 Task: Plan a photography outing to a botanical garden on the 18th at 2:00 PM.
Action: Mouse moved to (612, 158)
Screenshot: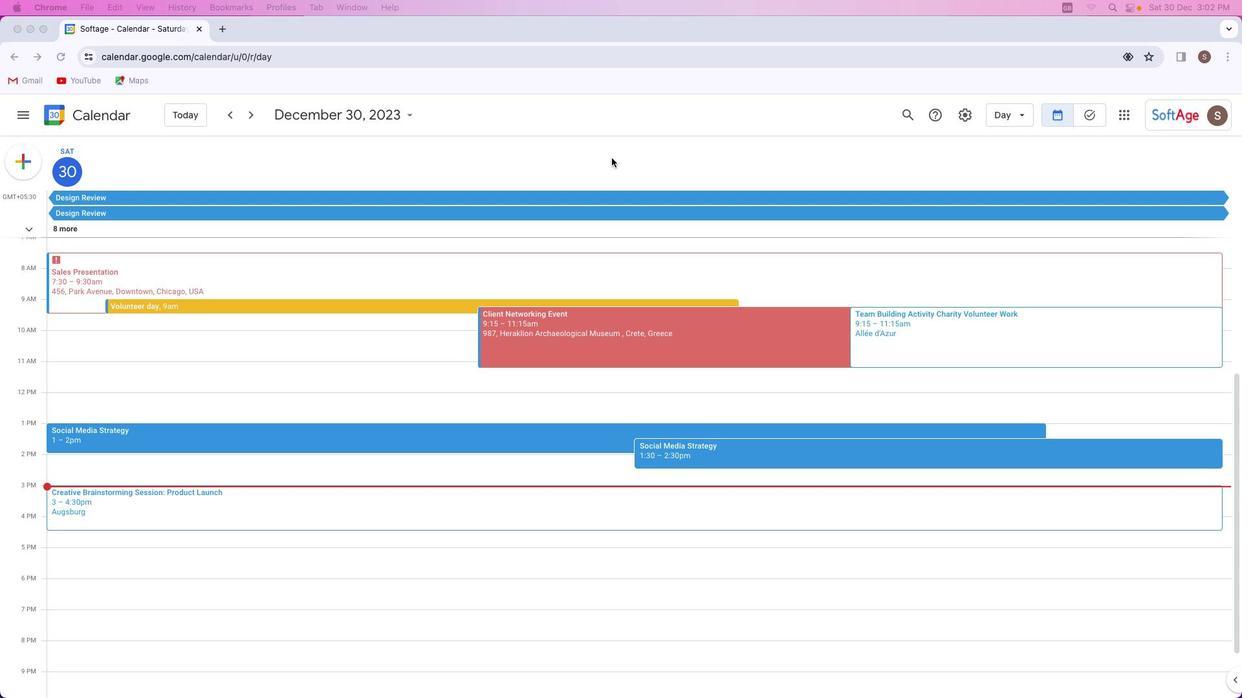 
Action: Mouse pressed left at (612, 158)
Screenshot: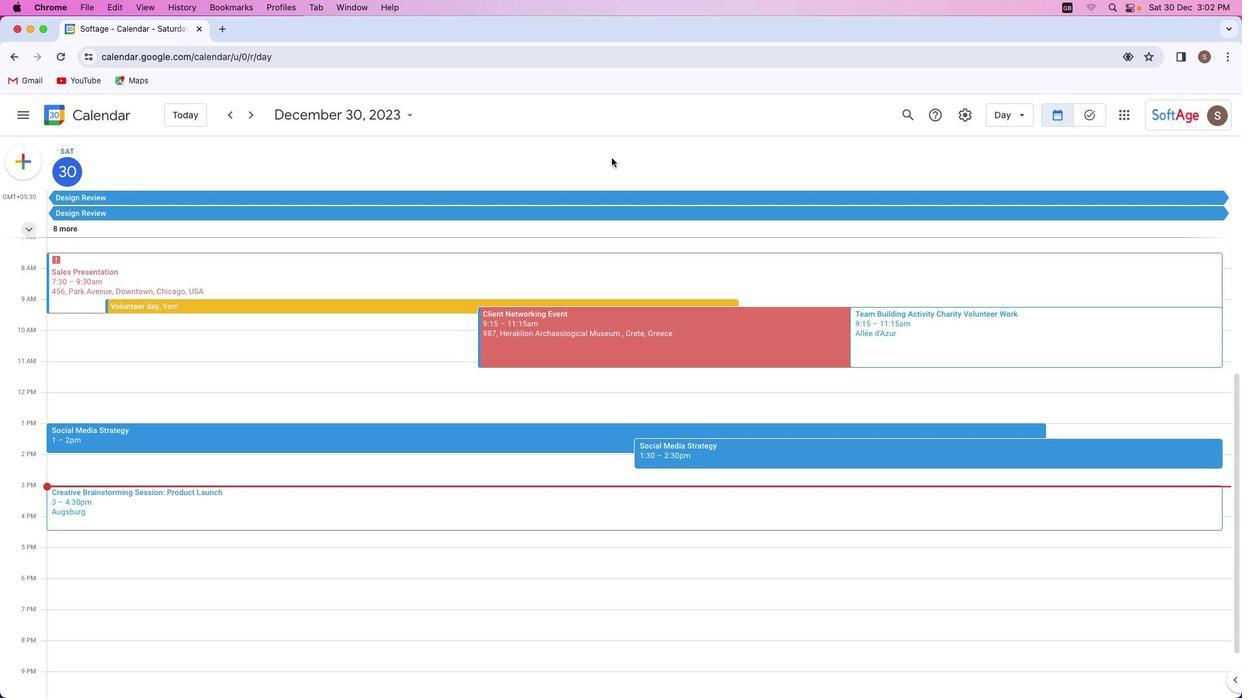 
Action: Mouse moved to (32, 166)
Screenshot: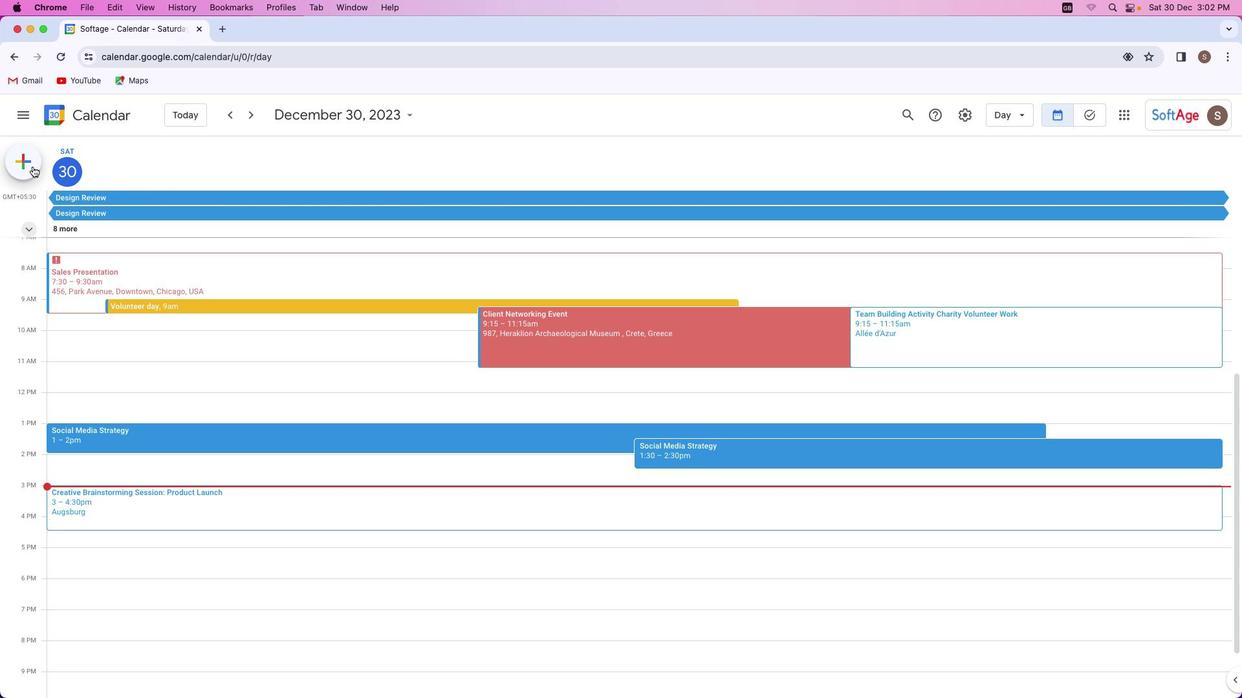 
Action: Mouse pressed left at (32, 166)
Screenshot: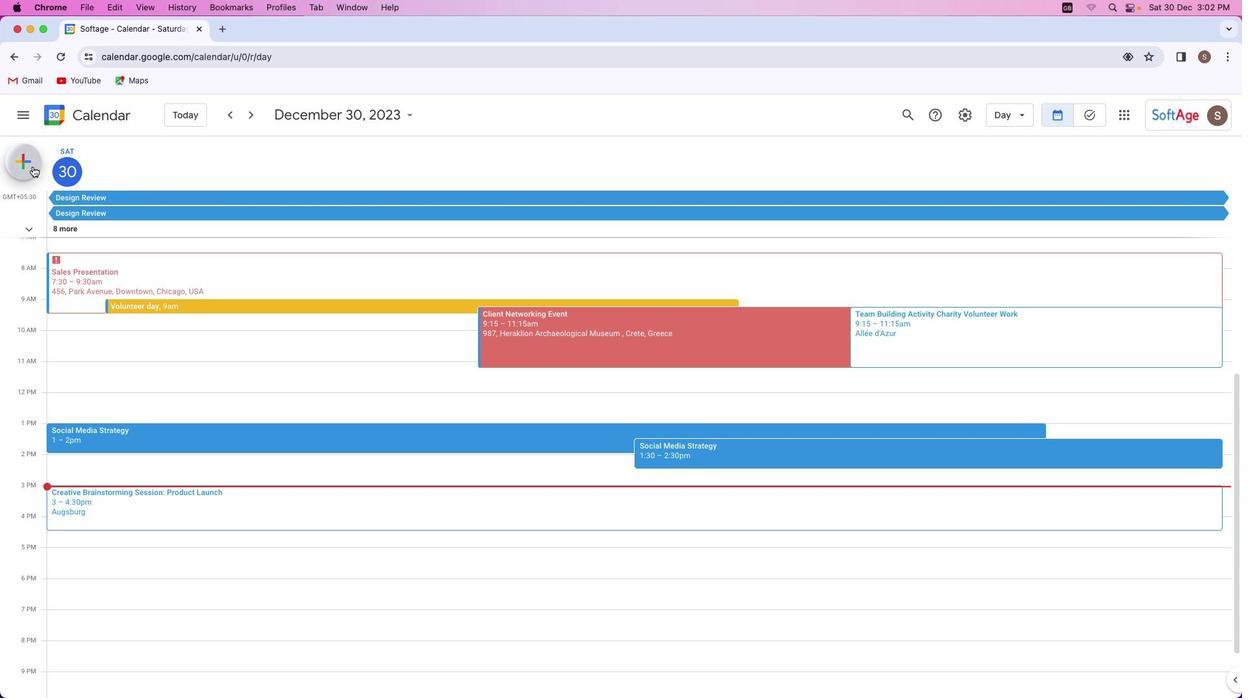 
Action: Mouse moved to (40, 200)
Screenshot: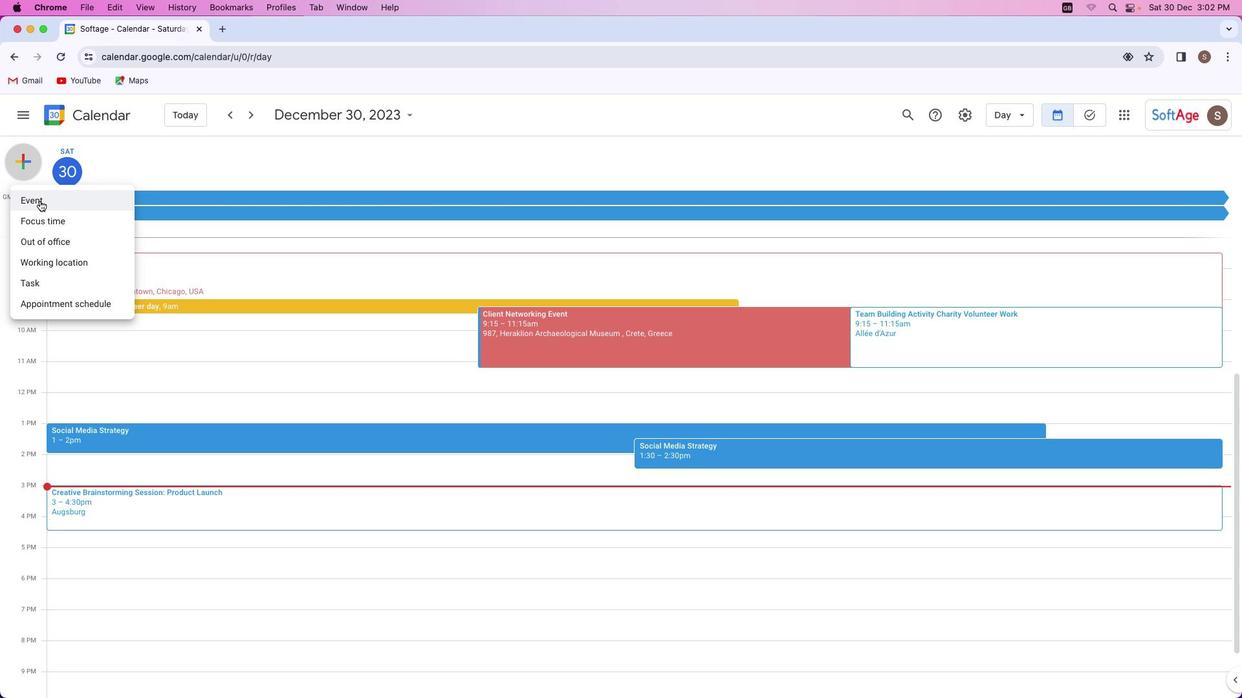 
Action: Mouse pressed left at (40, 200)
Screenshot: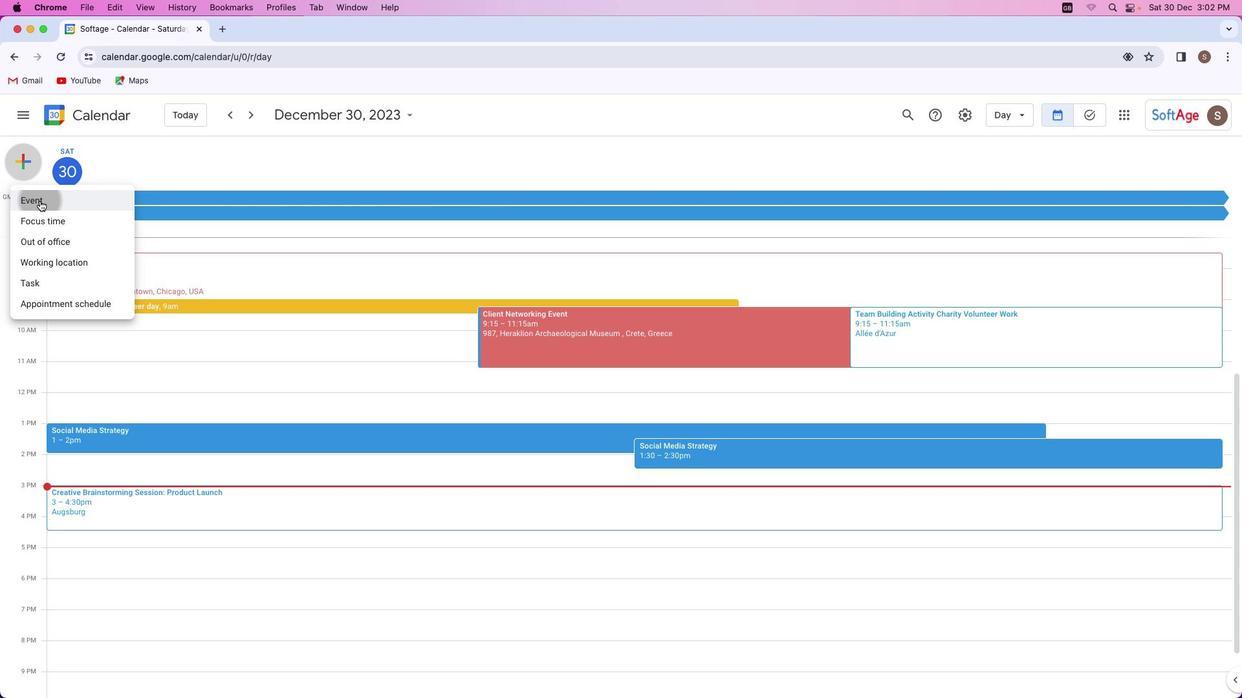 
Action: Mouse moved to (479, 274)
Screenshot: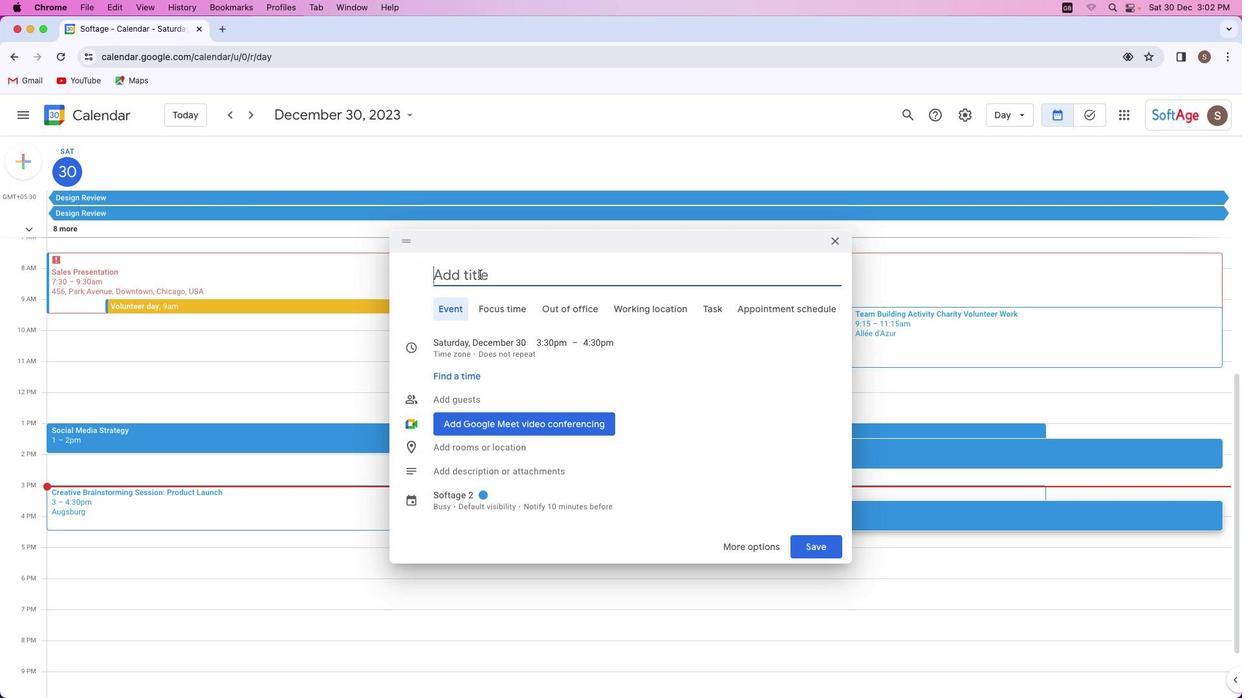 
Action: Mouse pressed left at (479, 274)
Screenshot: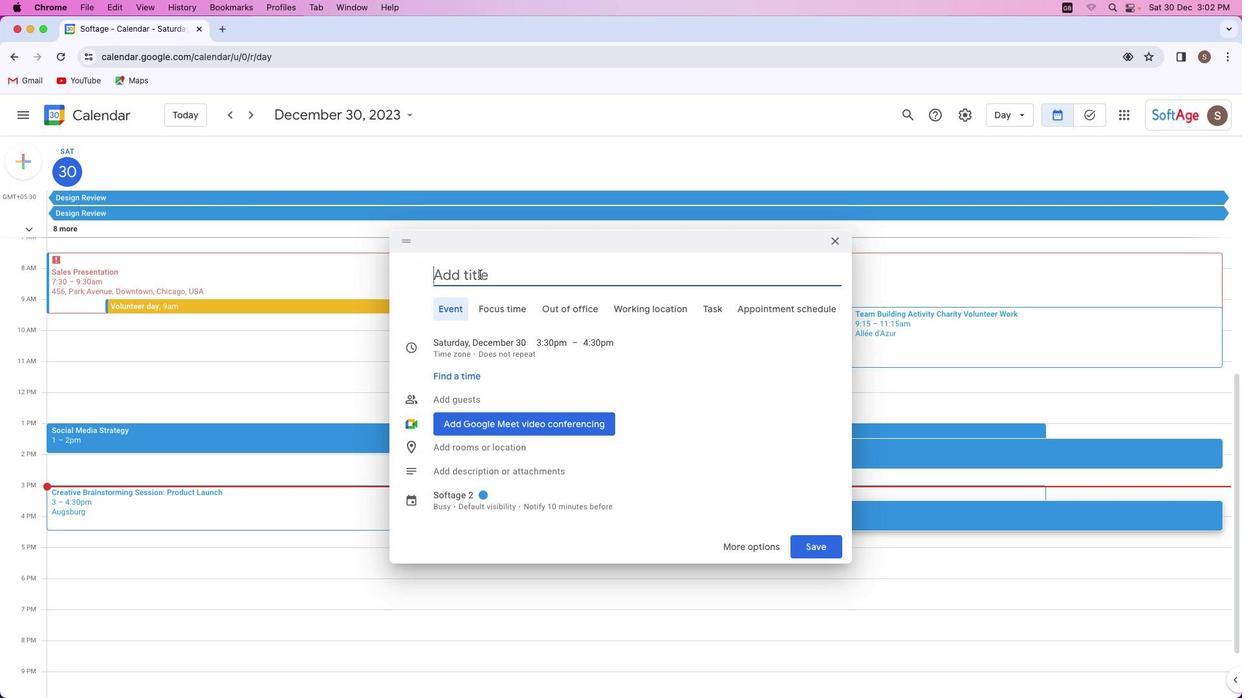 
Action: Key pressed Key.shift'P''h''o''t''o''g''r''a''p''h''y'Key.space'o''u''t''i''n''g'Key.space't''o'Key.spaceKey.shift'B''o''t''a''n''i''c''a''l'Key.space'g''a''r''d''e''n'
Screenshot: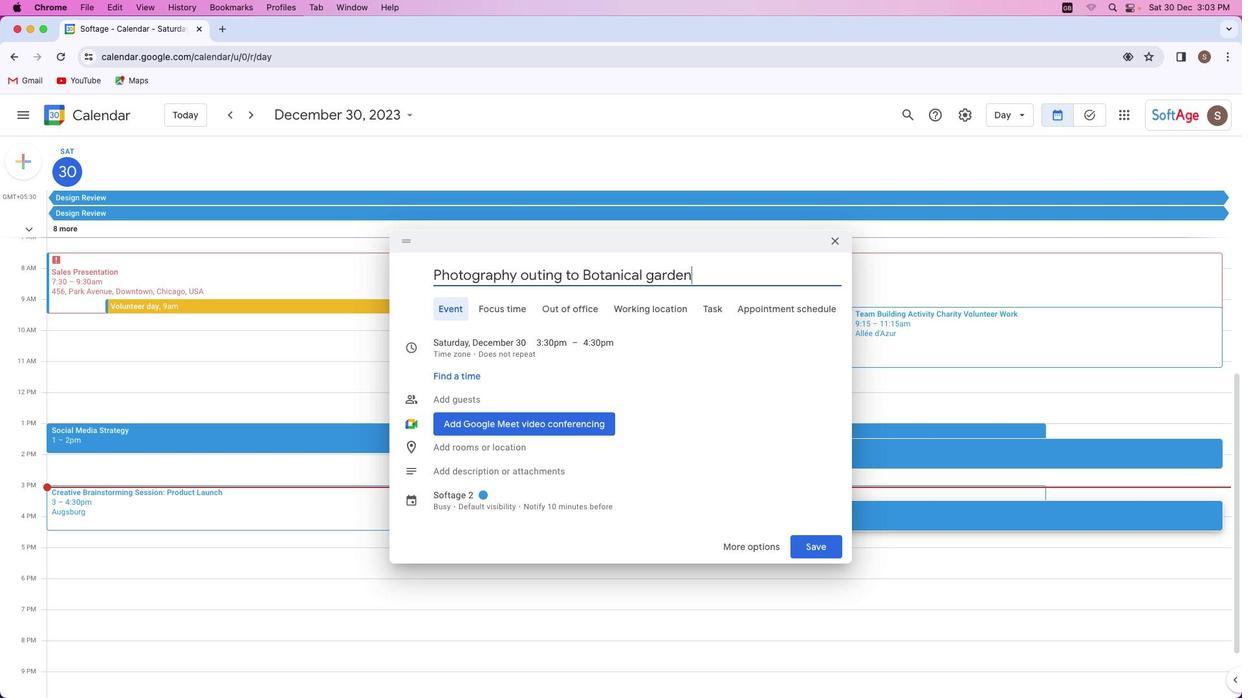
Action: Mouse moved to (482, 339)
Screenshot: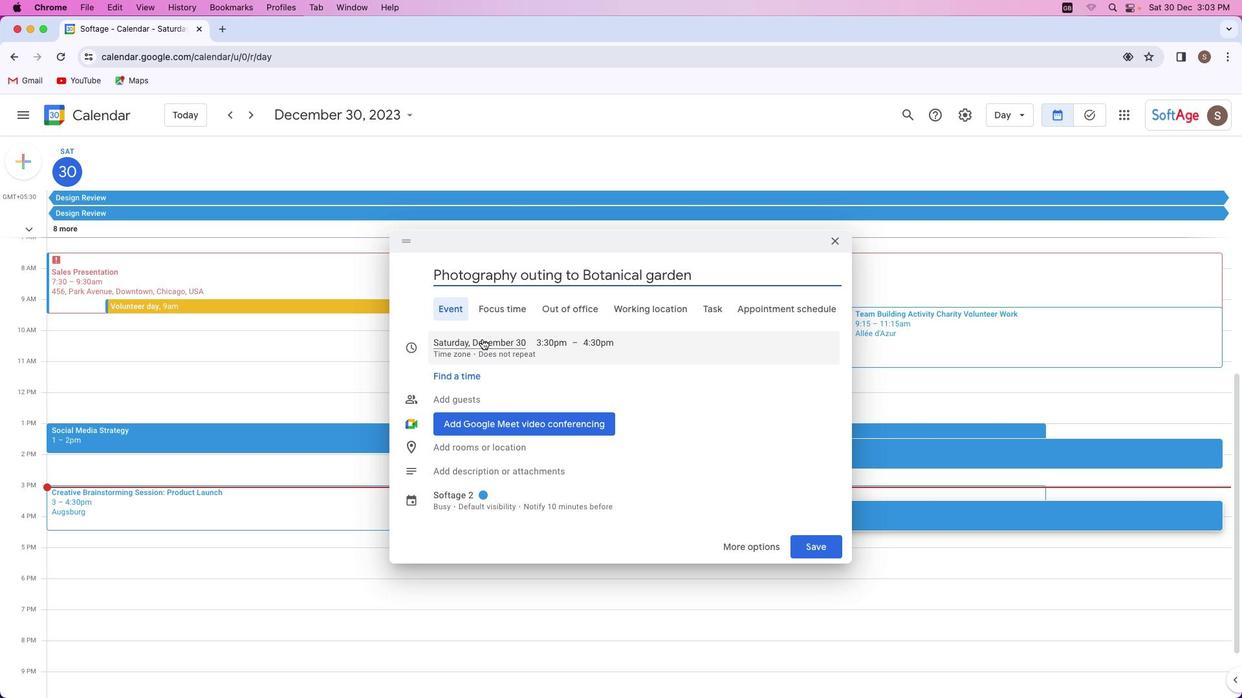 
Action: Mouse pressed left at (482, 339)
Screenshot: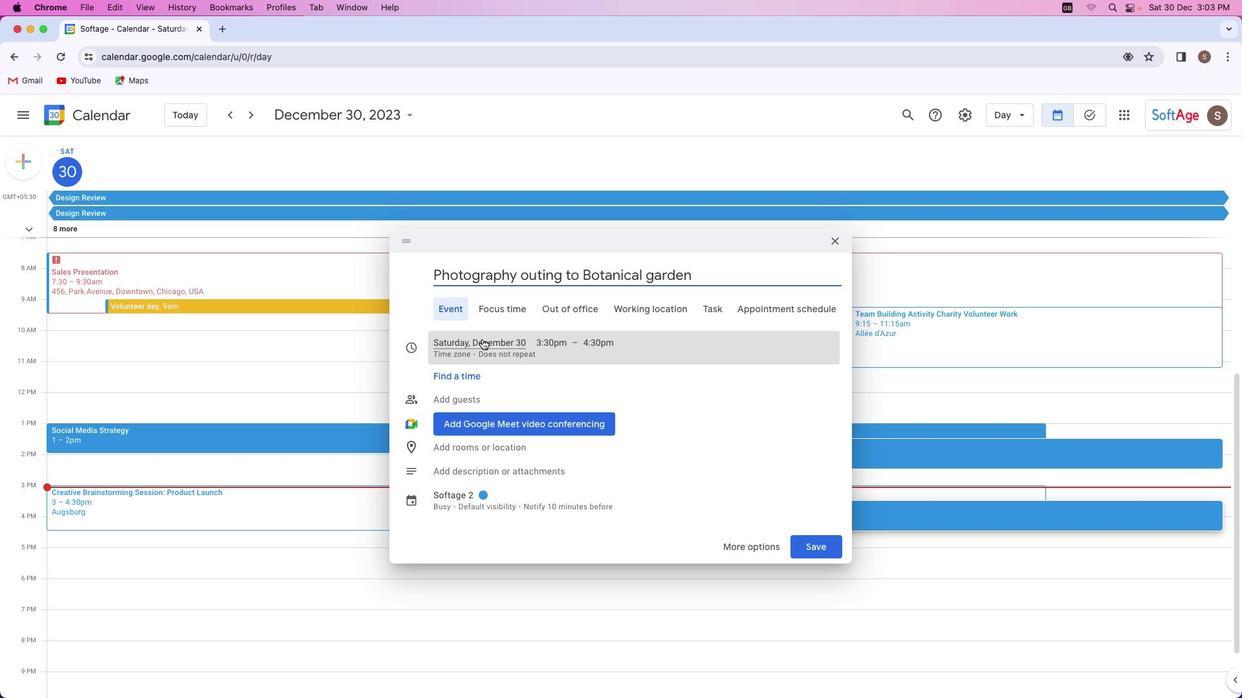 
Action: Mouse moved to (594, 366)
Screenshot: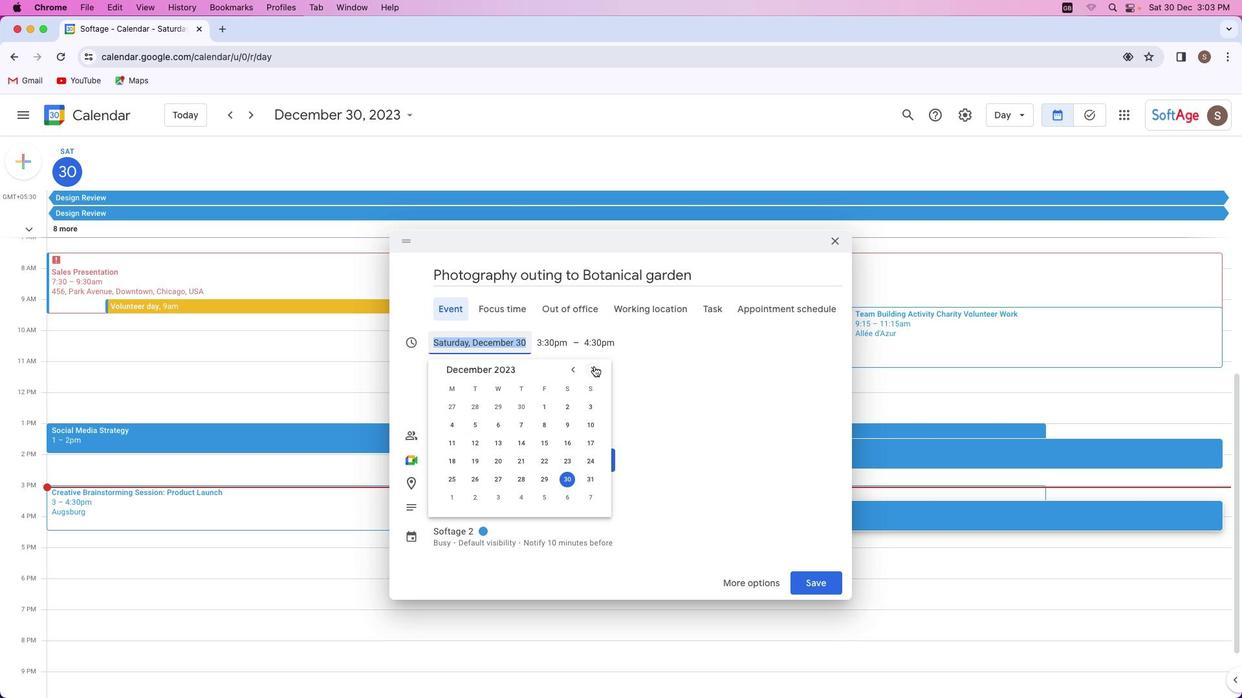 
Action: Mouse pressed left at (594, 366)
Screenshot: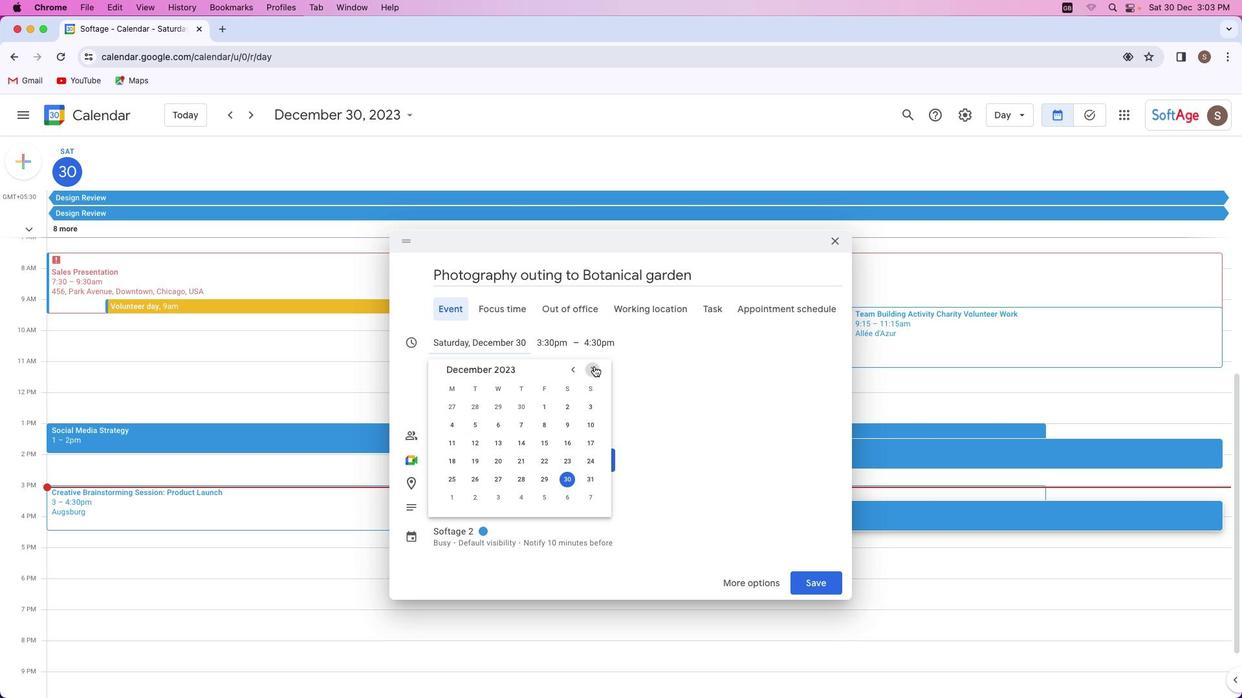 
Action: Mouse moved to (524, 443)
Screenshot: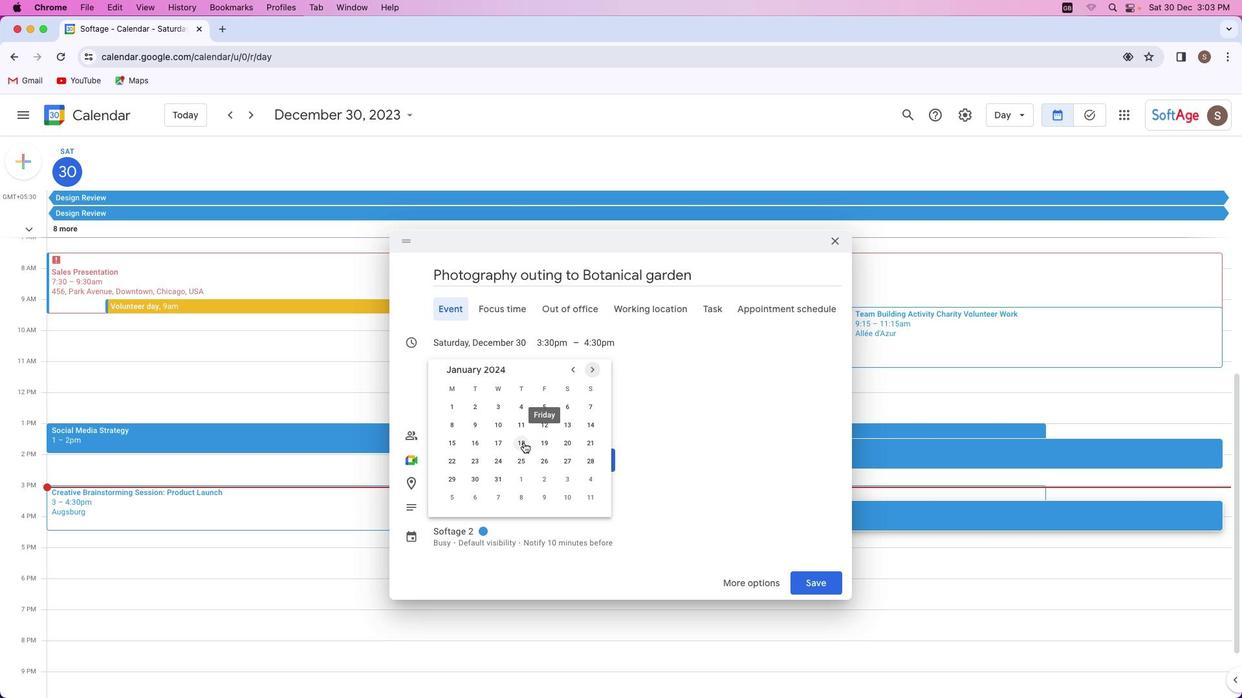 
Action: Mouse pressed left at (524, 443)
Screenshot: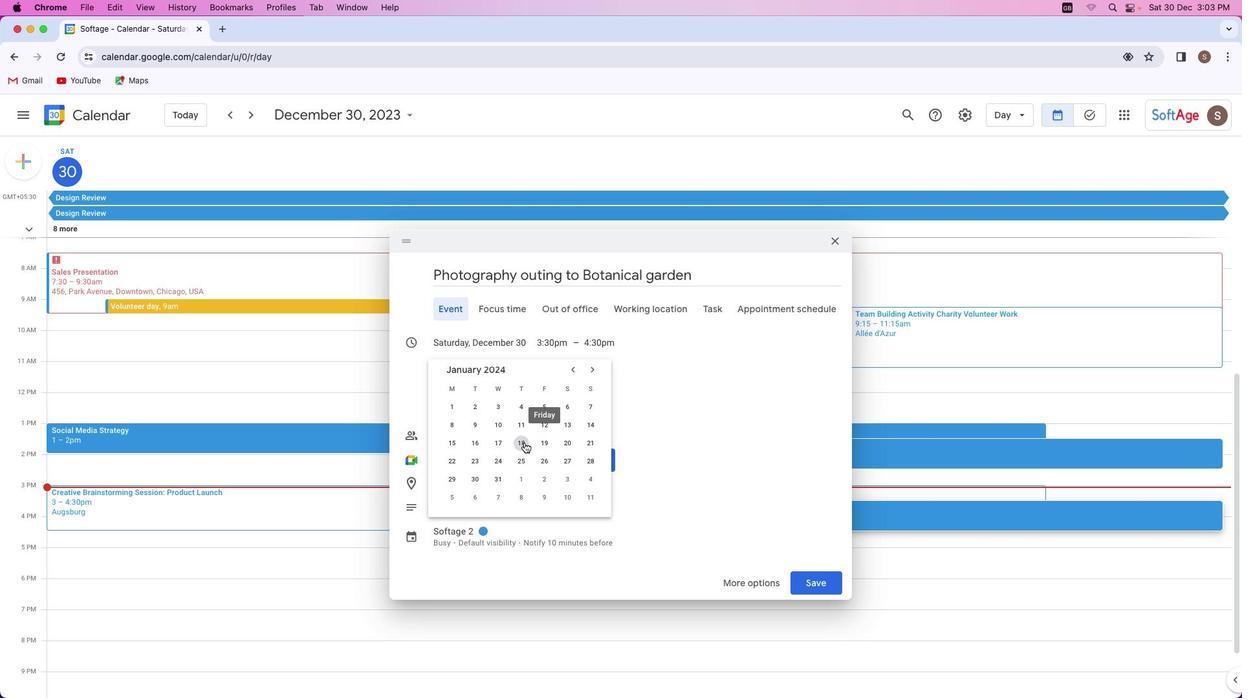 
Action: Mouse moved to (561, 342)
Screenshot: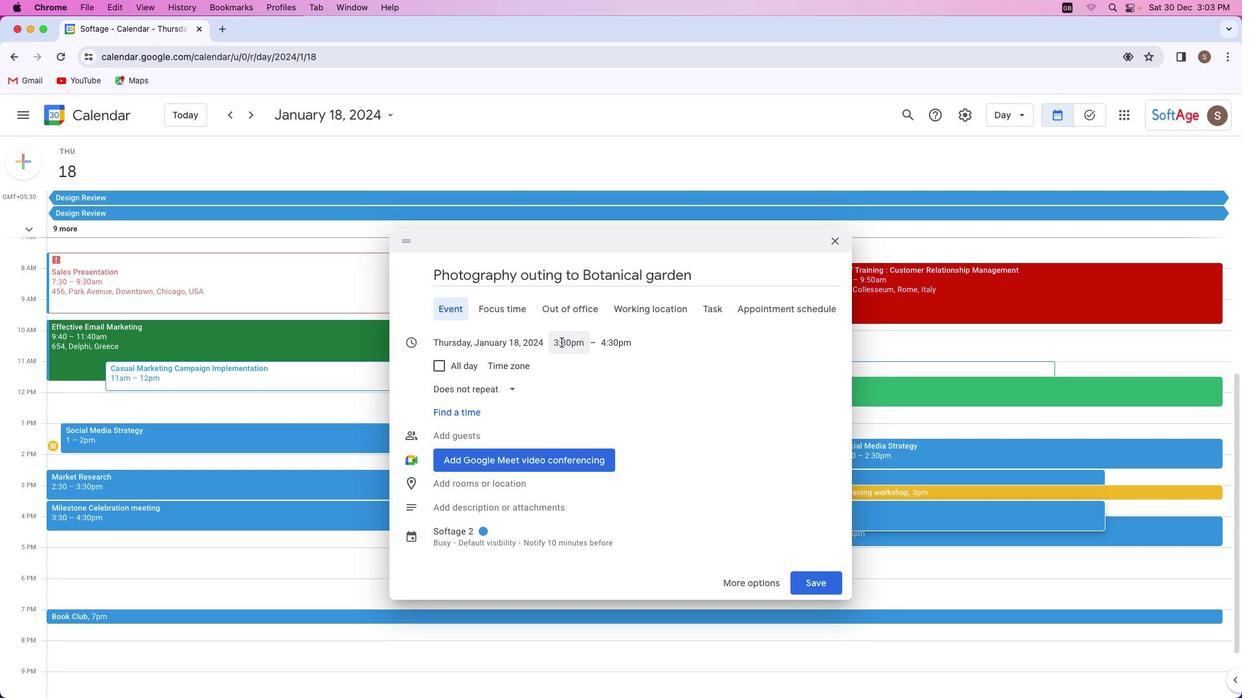 
Action: Mouse pressed left at (561, 342)
Screenshot: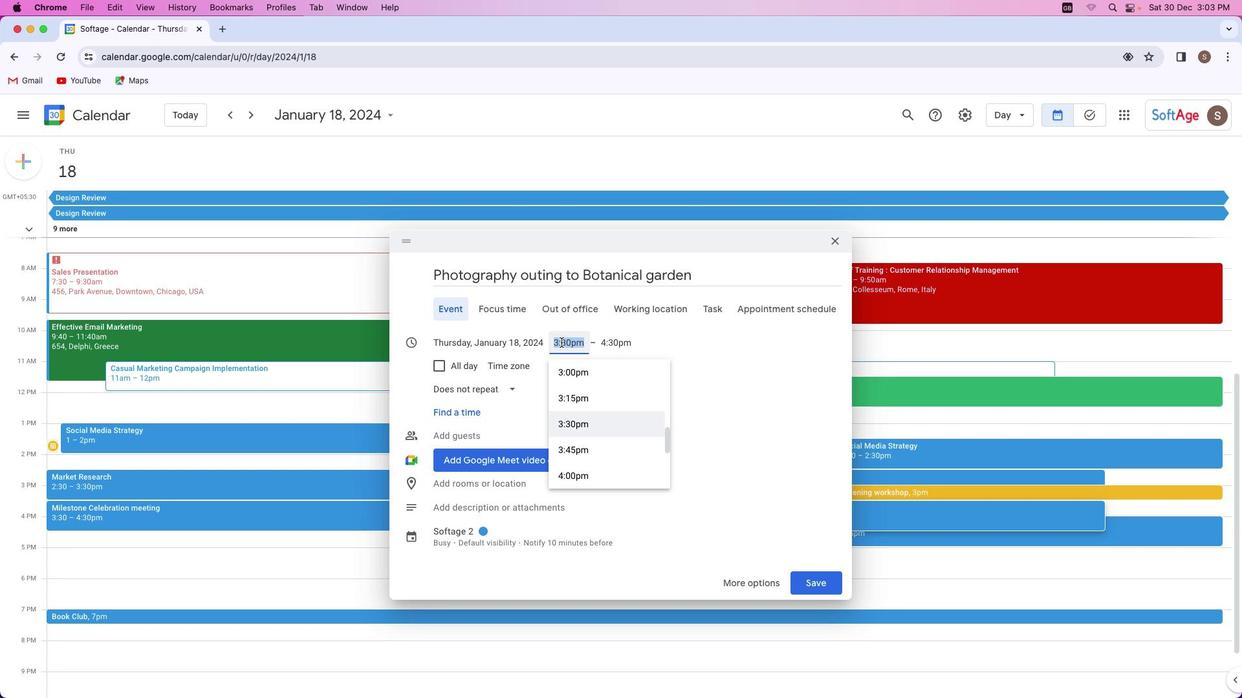 
Action: Mouse moved to (584, 402)
Screenshot: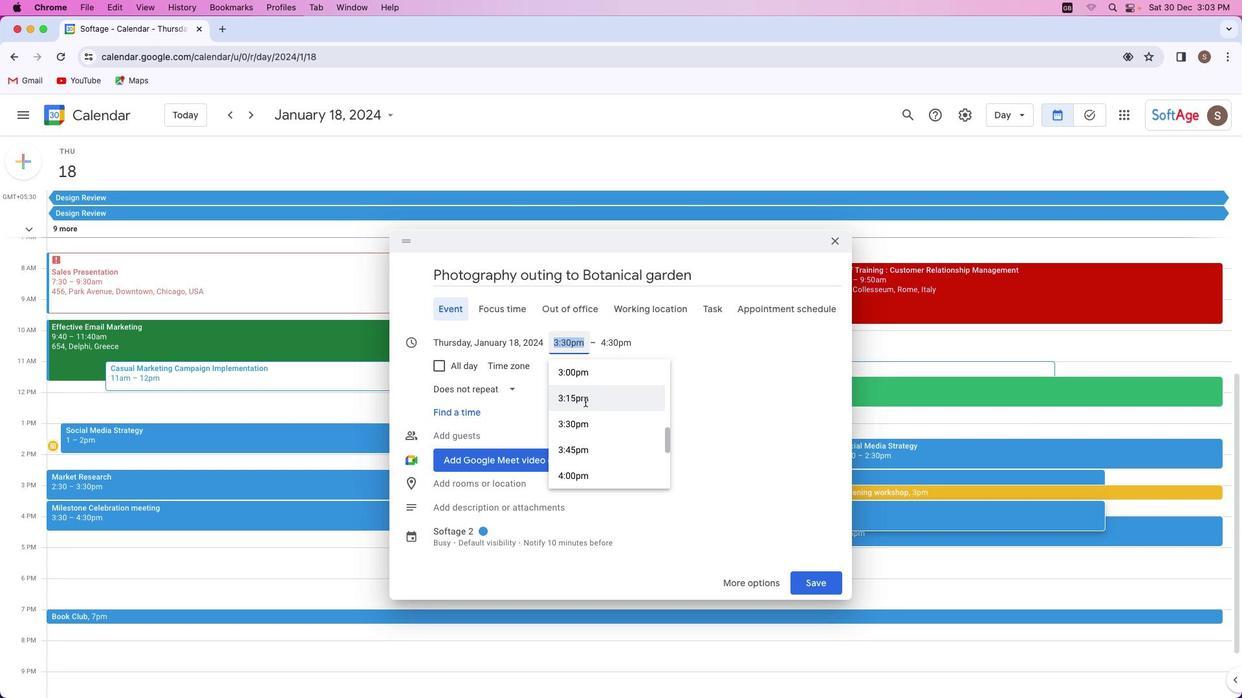 
Action: Mouse scrolled (584, 402) with delta (0, 0)
Screenshot: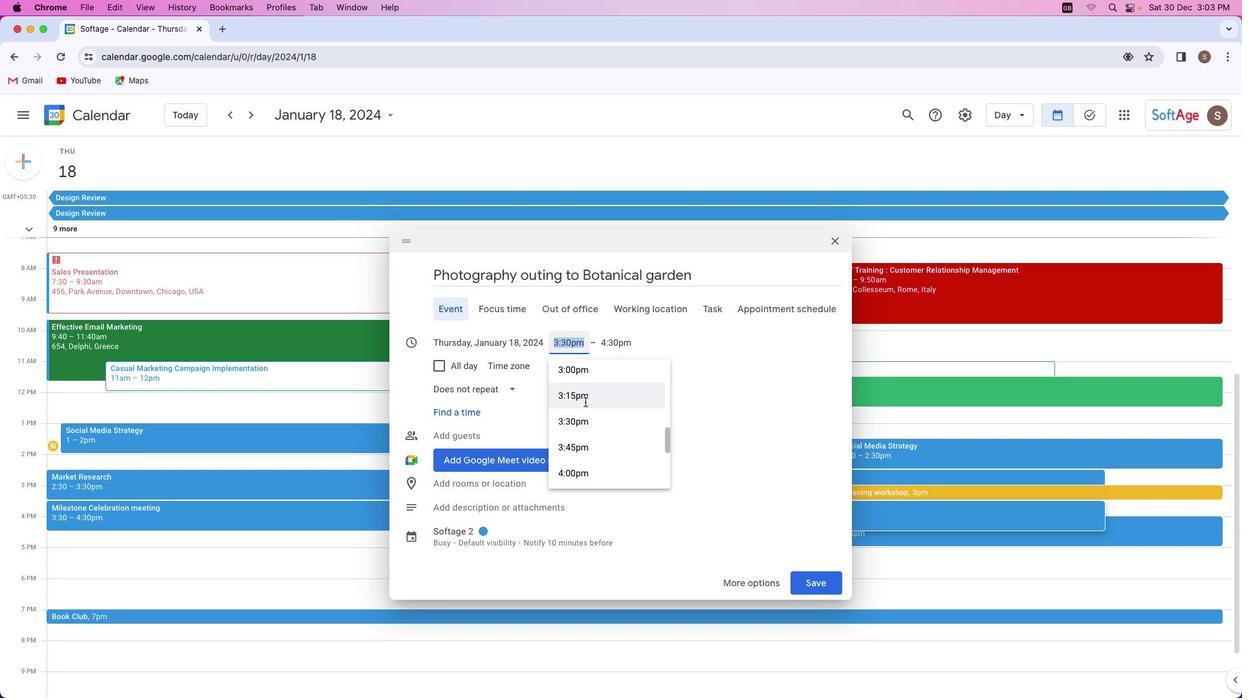 
Action: Mouse scrolled (584, 402) with delta (0, 0)
Screenshot: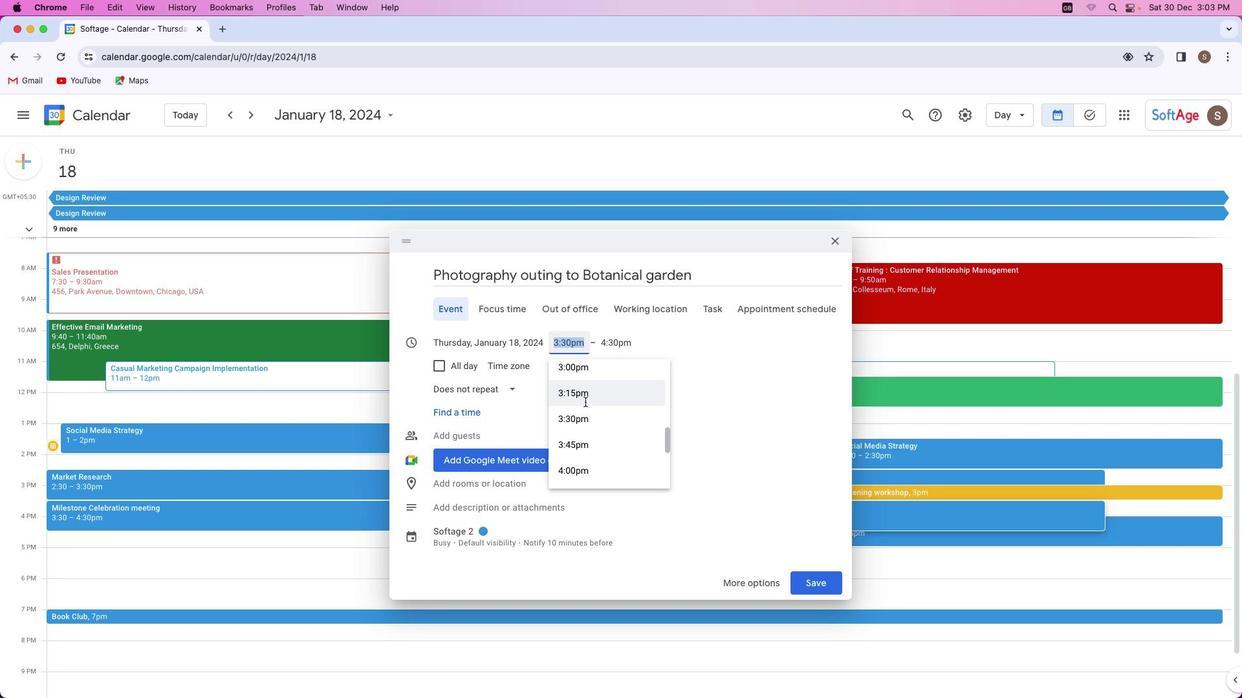 
Action: Mouse scrolled (584, 402) with delta (0, 0)
Screenshot: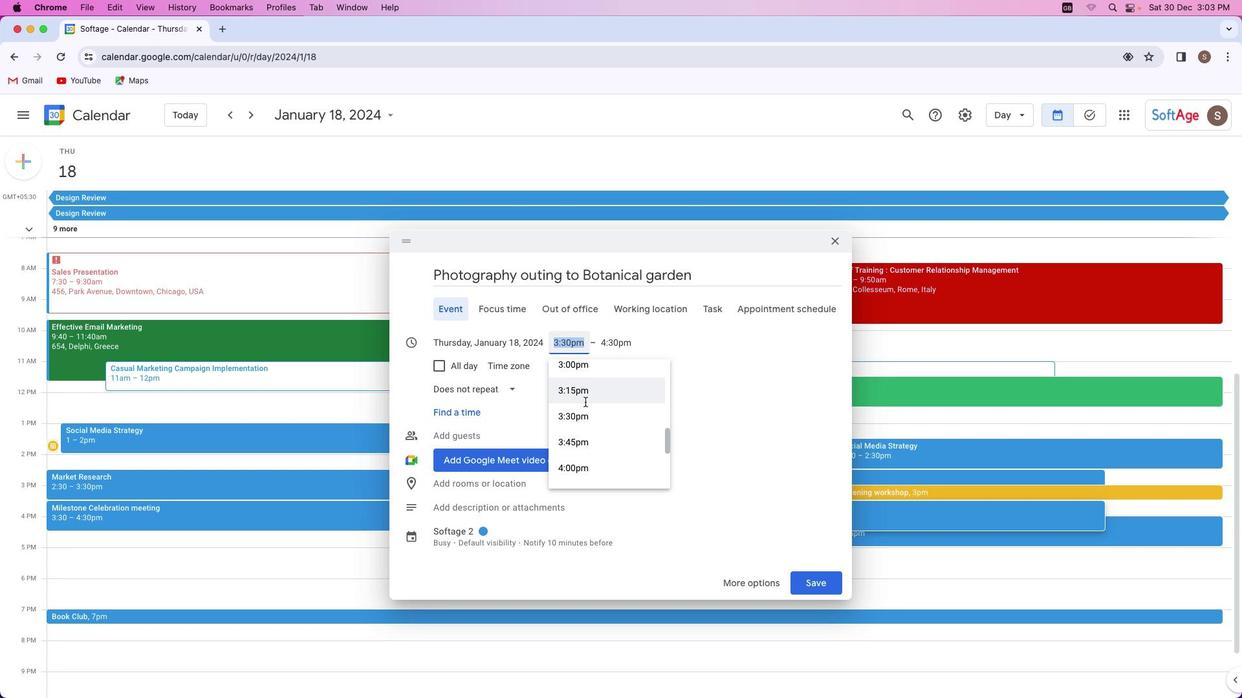 
Action: Mouse moved to (584, 401)
Screenshot: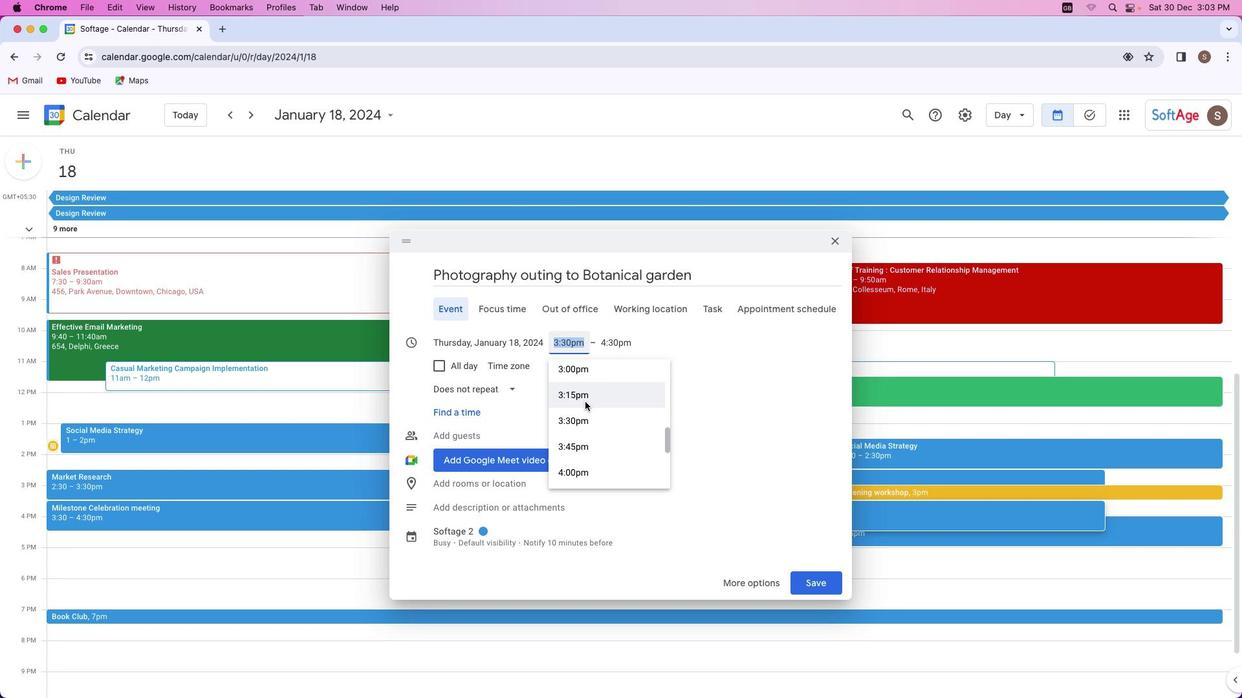 
Action: Mouse scrolled (584, 401) with delta (0, 0)
Screenshot: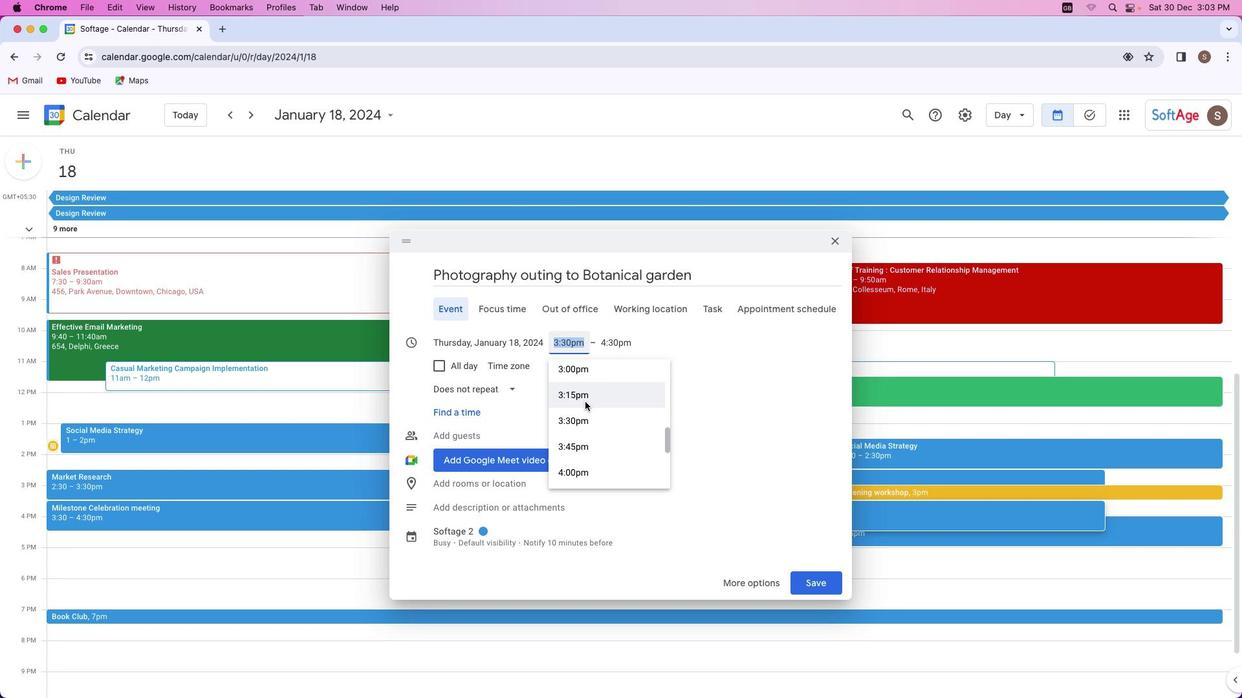 
Action: Mouse scrolled (584, 401) with delta (0, 0)
Screenshot: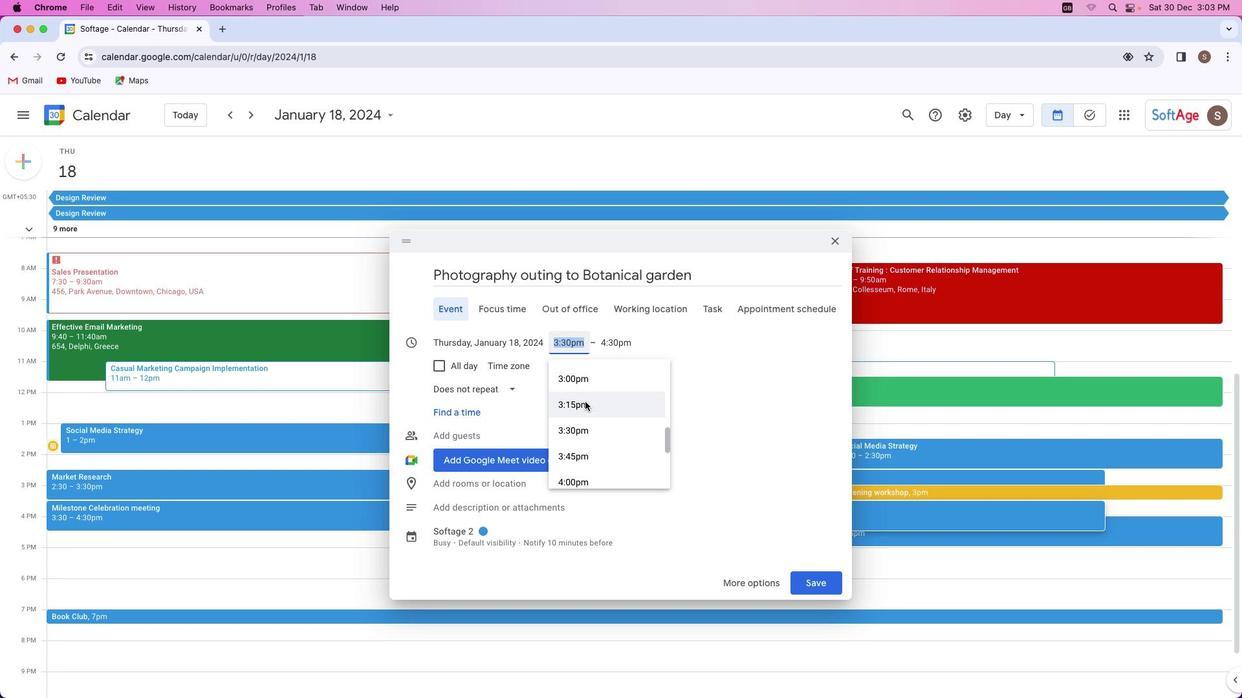 
Action: Mouse scrolled (584, 401) with delta (0, 0)
Screenshot: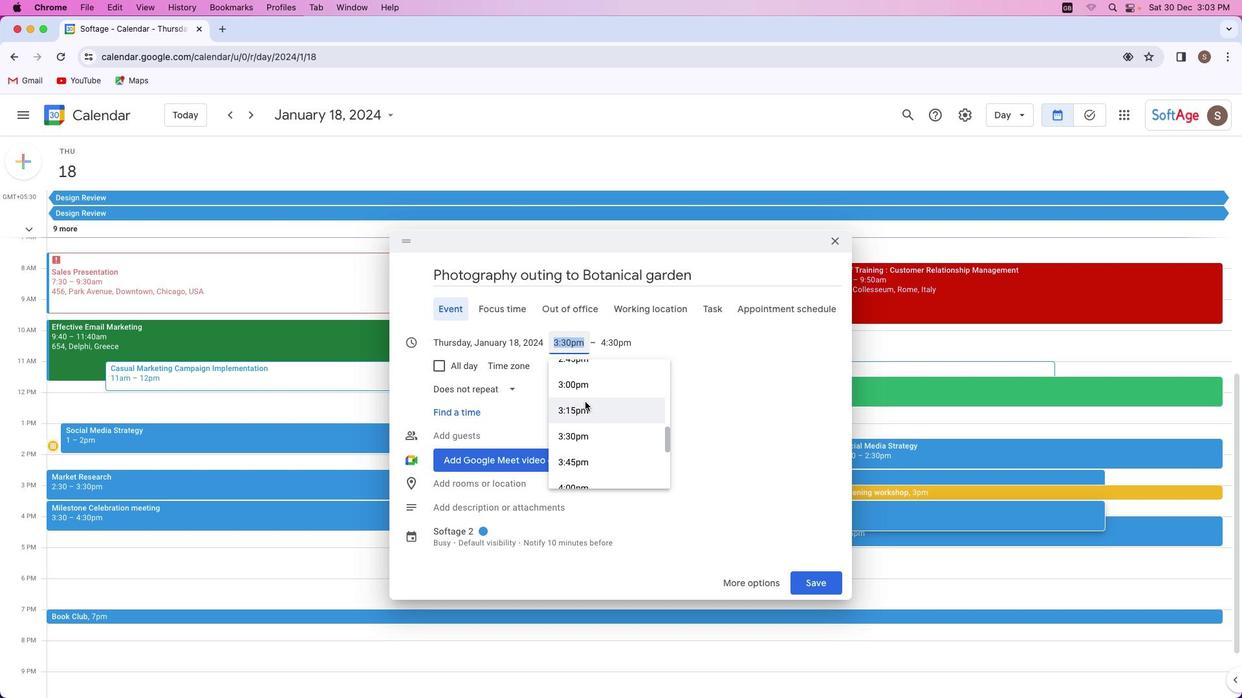 
Action: Mouse scrolled (584, 401) with delta (0, 0)
Screenshot: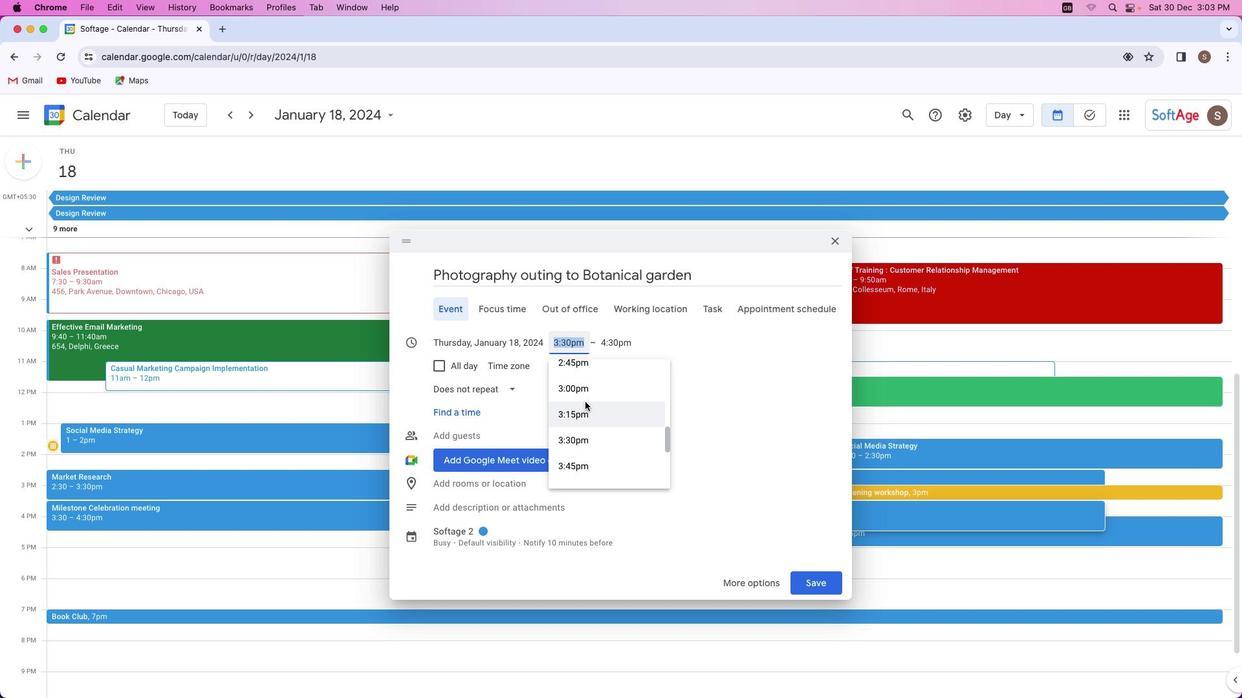 
Action: Mouse scrolled (584, 401) with delta (0, 0)
Screenshot: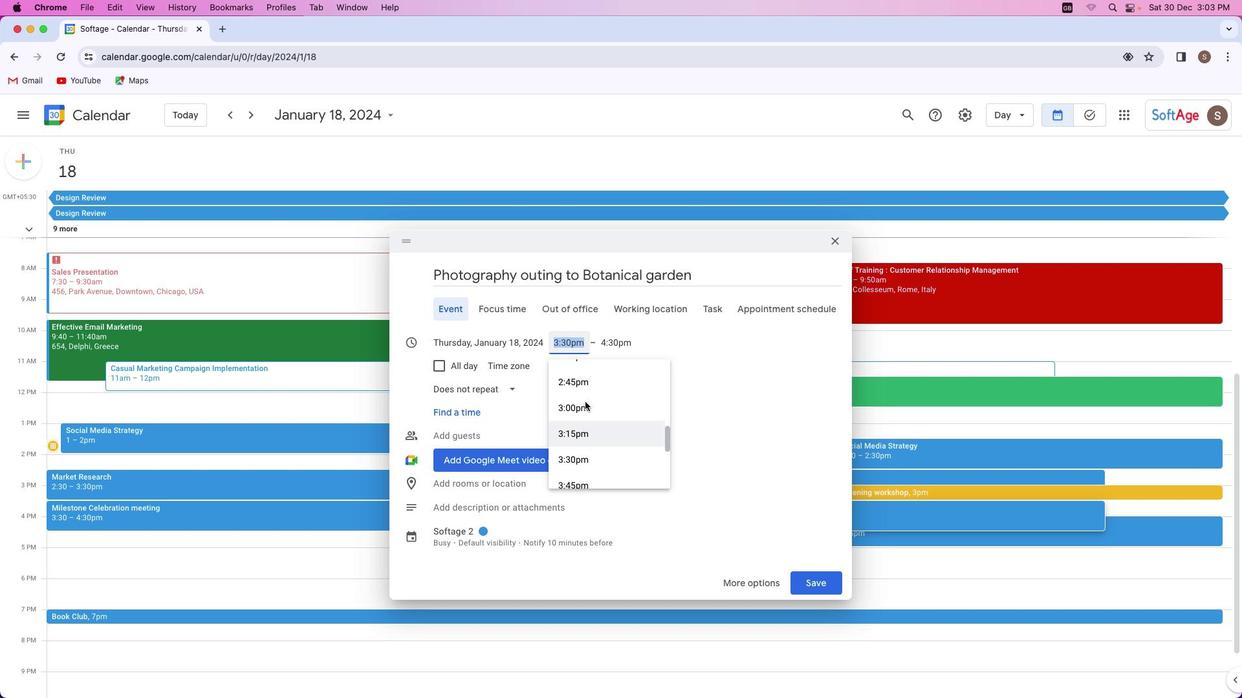 
Action: Mouse scrolled (584, 401) with delta (0, 0)
Screenshot: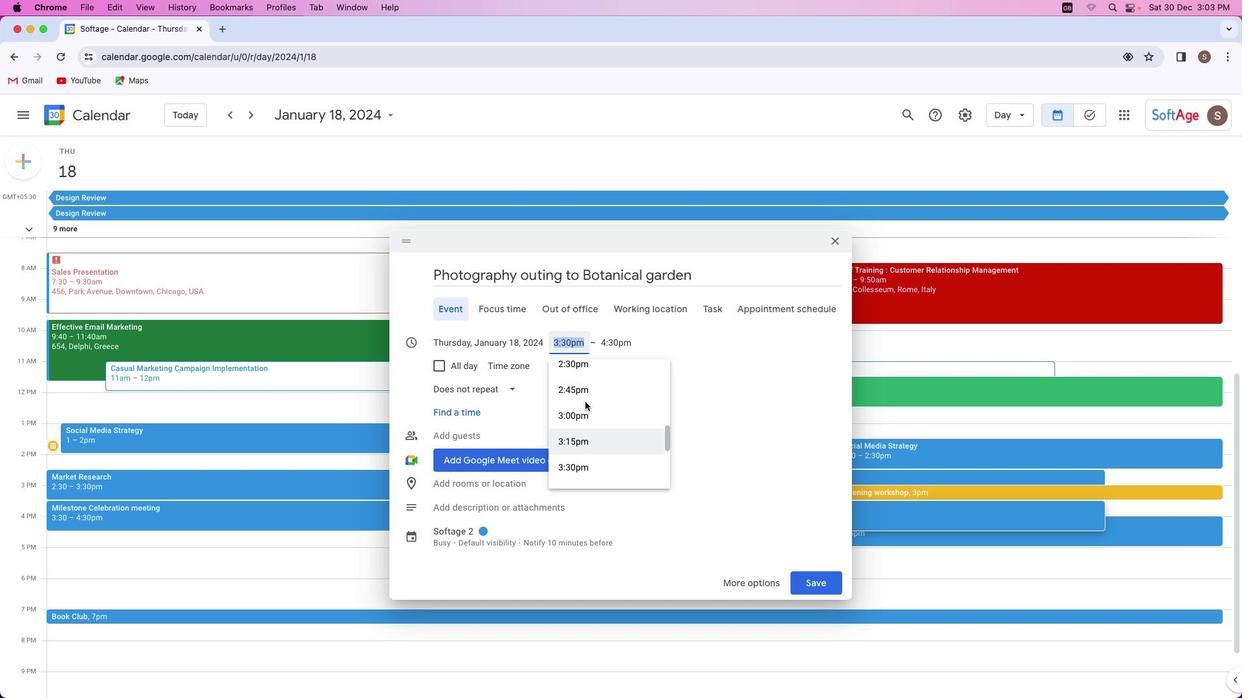 
Action: Mouse scrolled (584, 401) with delta (0, 0)
Screenshot: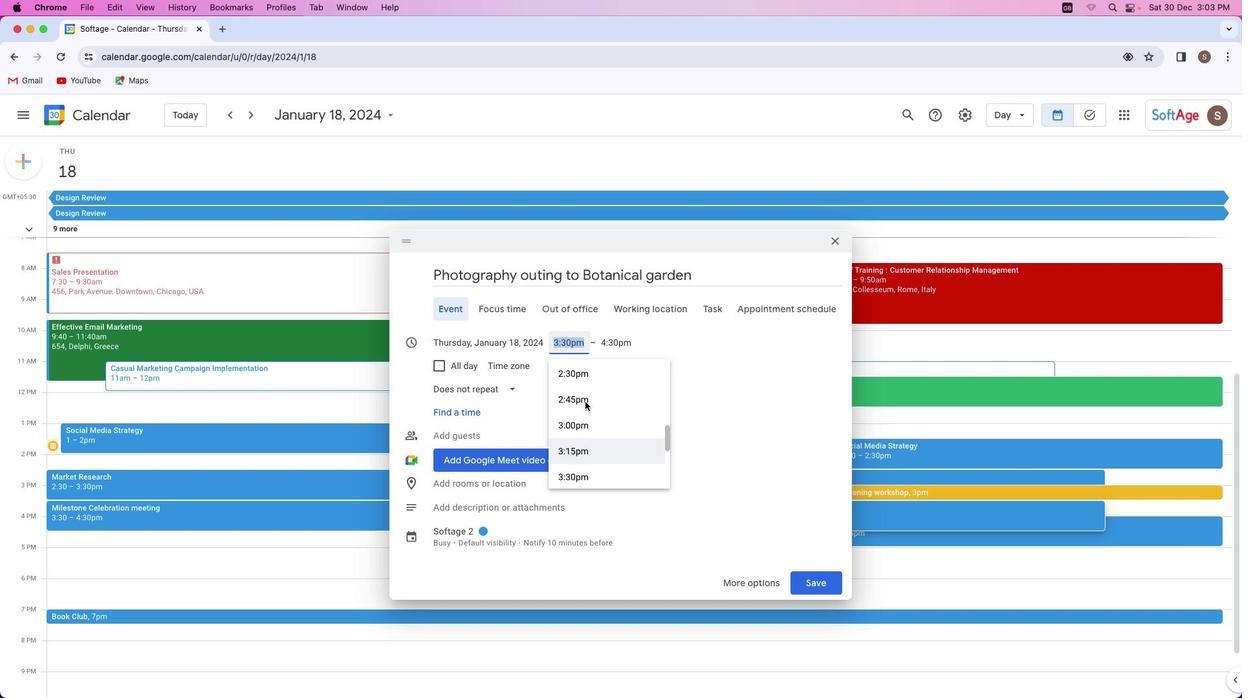 
Action: Mouse scrolled (584, 401) with delta (0, 0)
Screenshot: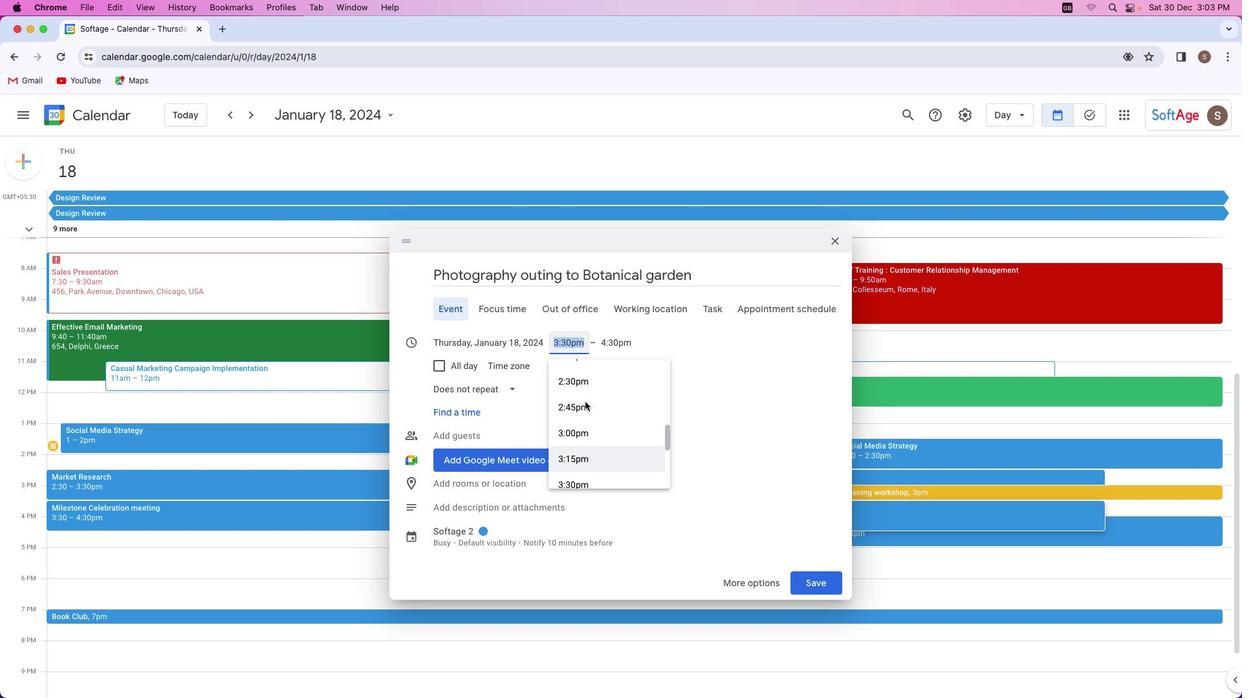 
Action: Mouse scrolled (584, 401) with delta (0, 0)
Screenshot: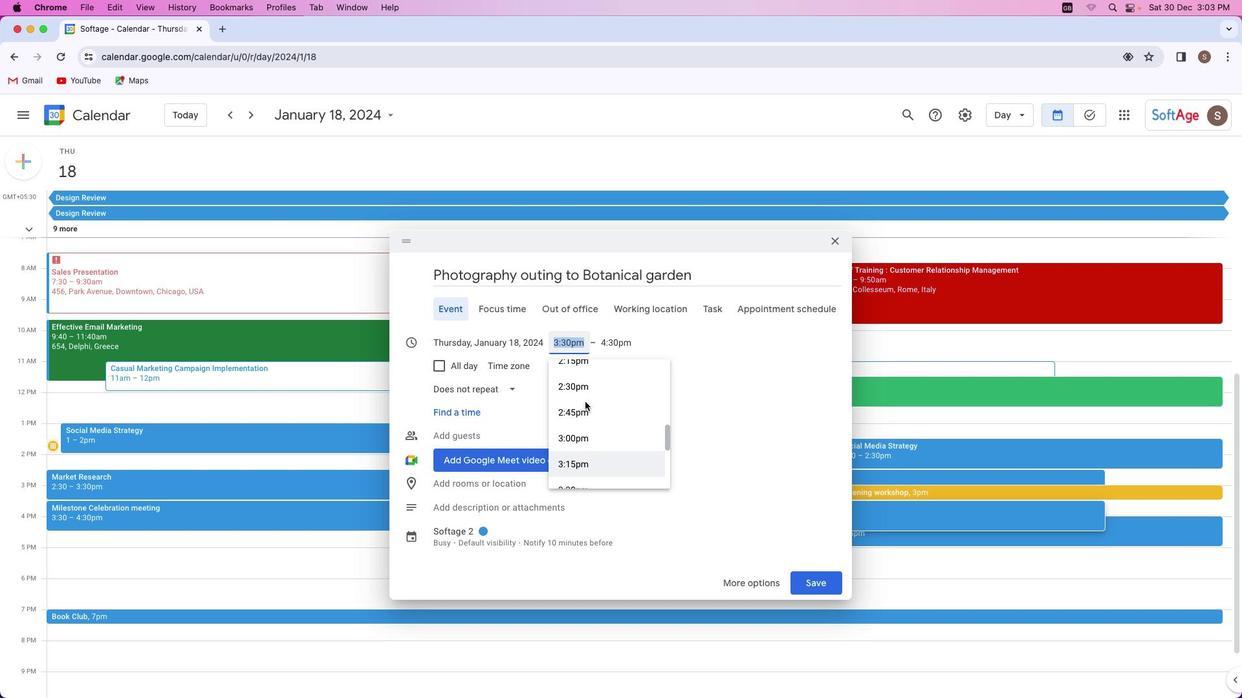 
Action: Mouse scrolled (584, 401) with delta (0, 0)
Screenshot: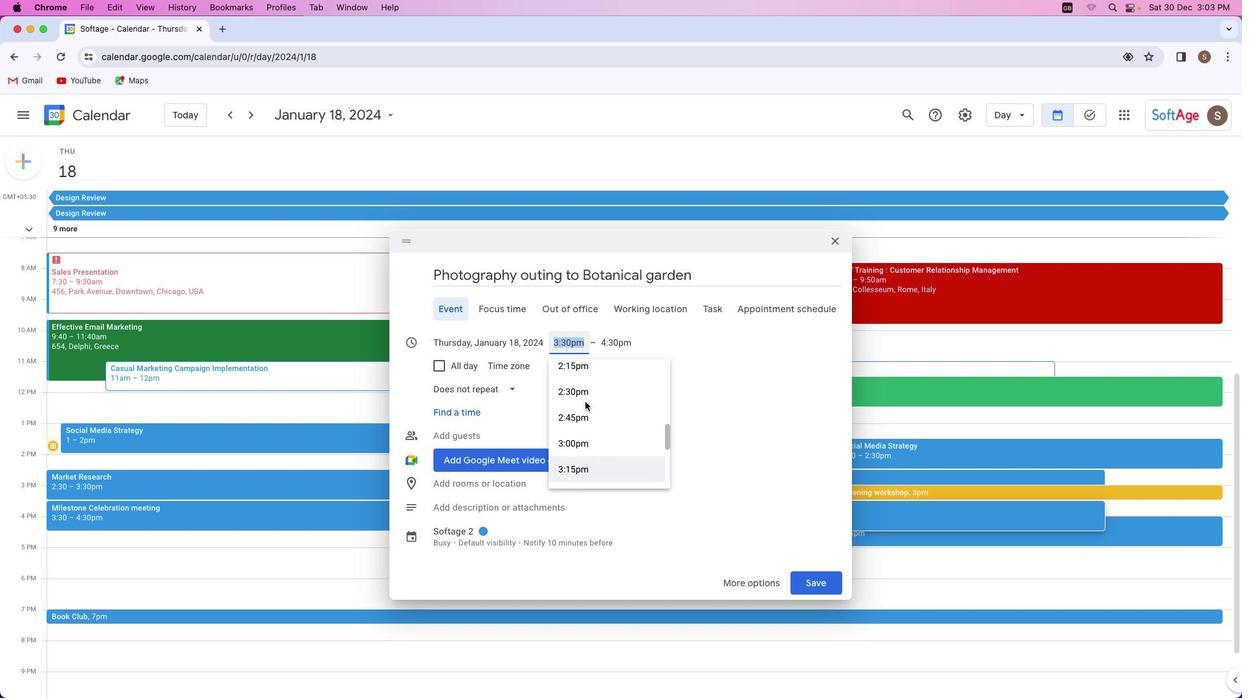 
Action: Mouse scrolled (584, 401) with delta (0, 0)
Screenshot: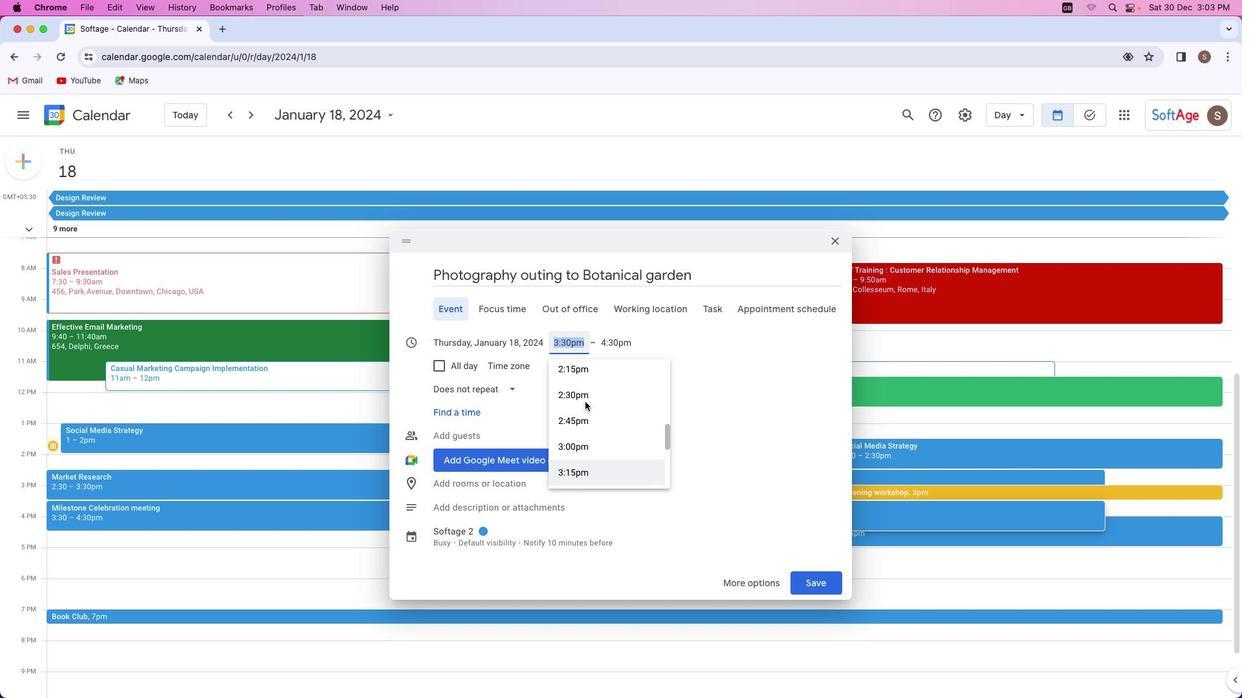 
Action: Mouse scrolled (584, 401) with delta (0, 0)
Screenshot: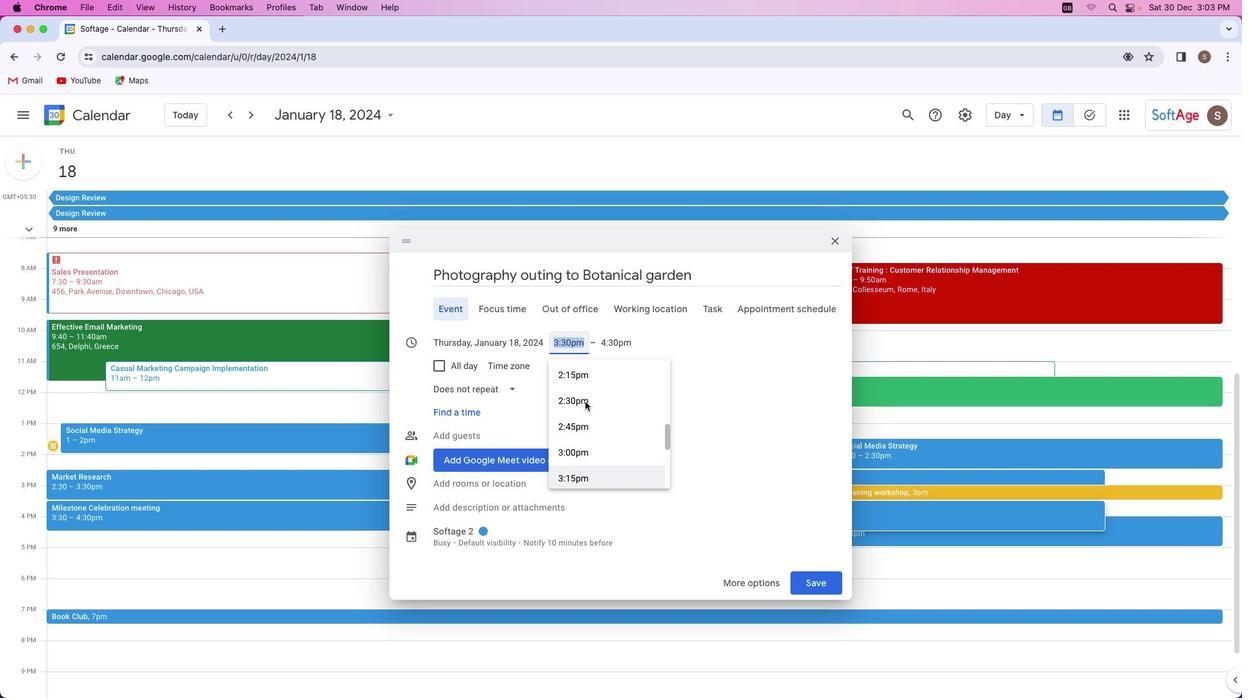 
Action: Mouse scrolled (584, 401) with delta (0, 0)
Screenshot: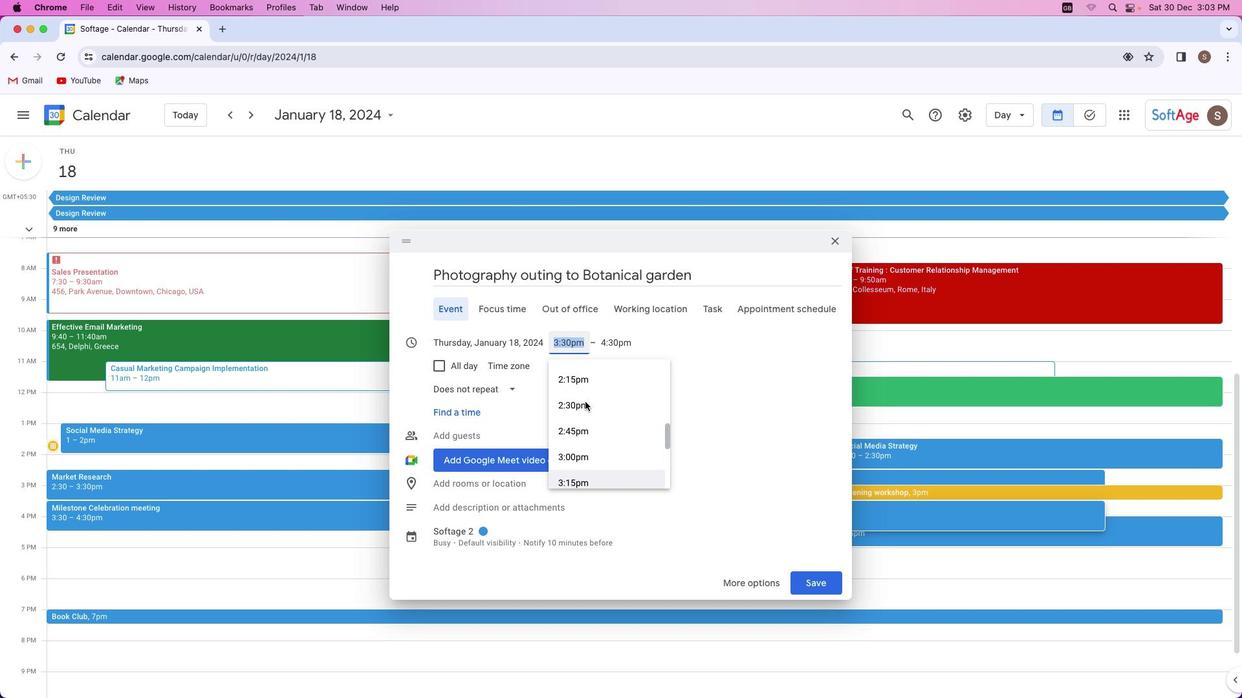 
Action: Mouse scrolled (584, 401) with delta (0, 0)
Screenshot: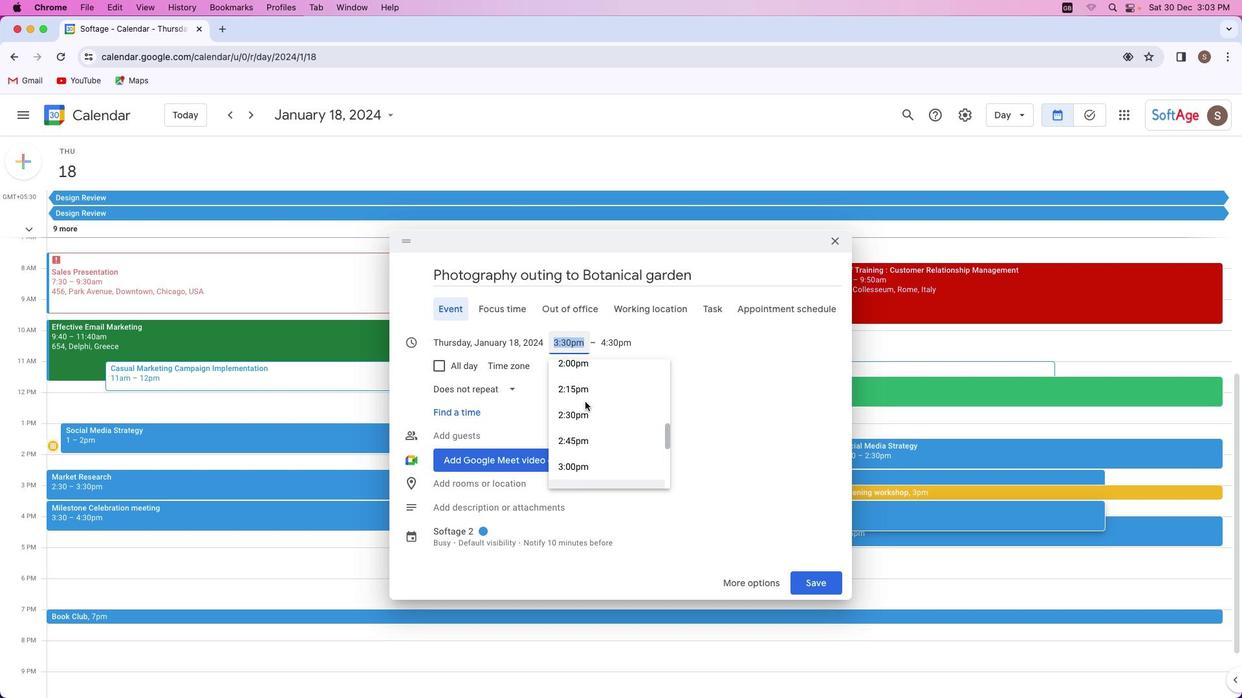 
Action: Mouse scrolled (584, 401) with delta (0, 0)
Screenshot: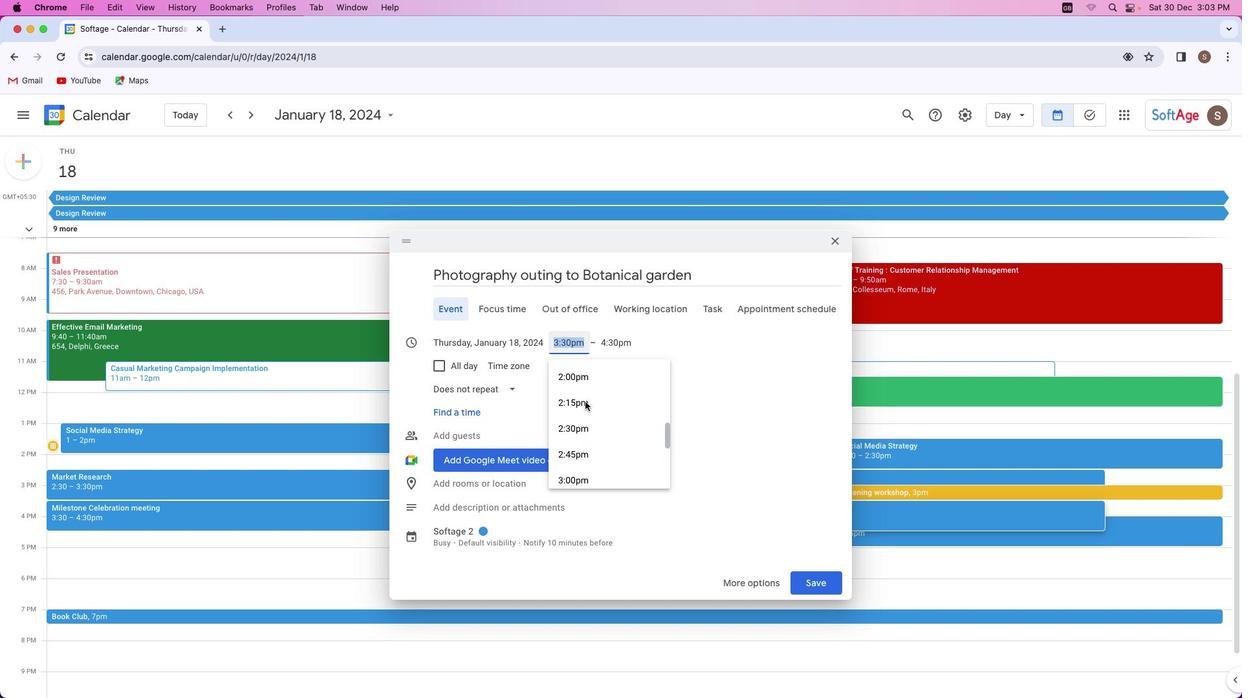 
Action: Mouse moved to (577, 378)
Screenshot: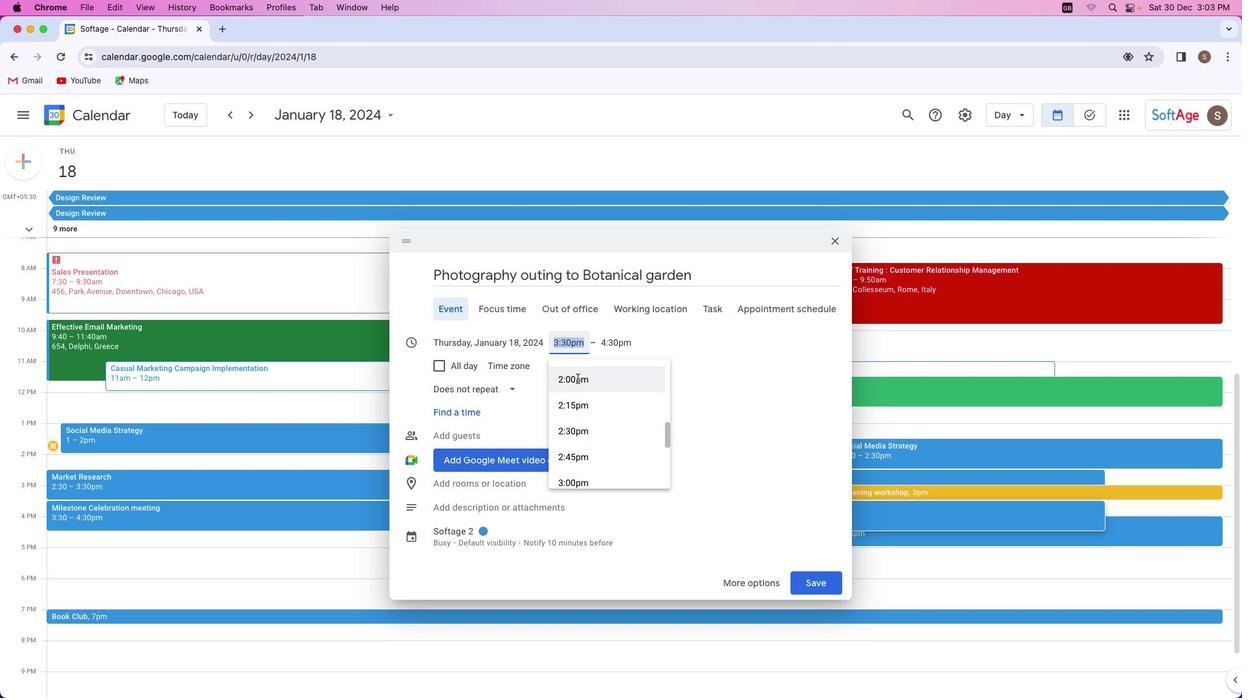 
Action: Mouse pressed left at (577, 378)
Screenshot: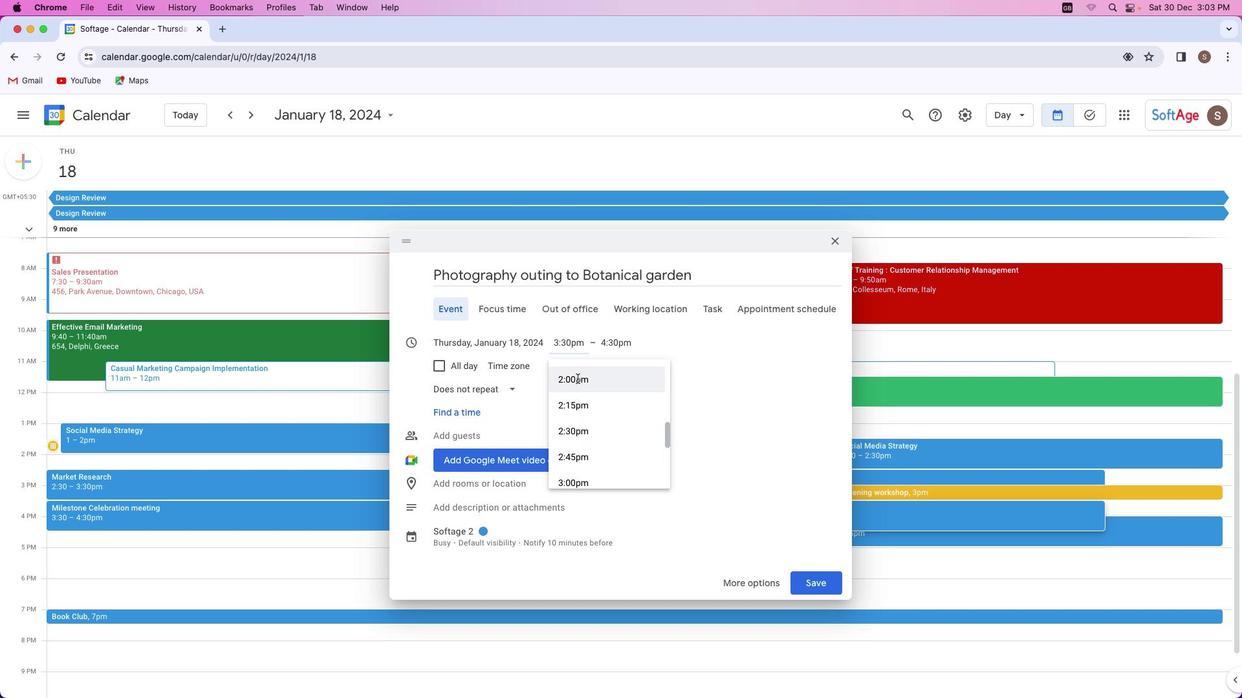 
Action: Mouse moved to (611, 343)
Screenshot: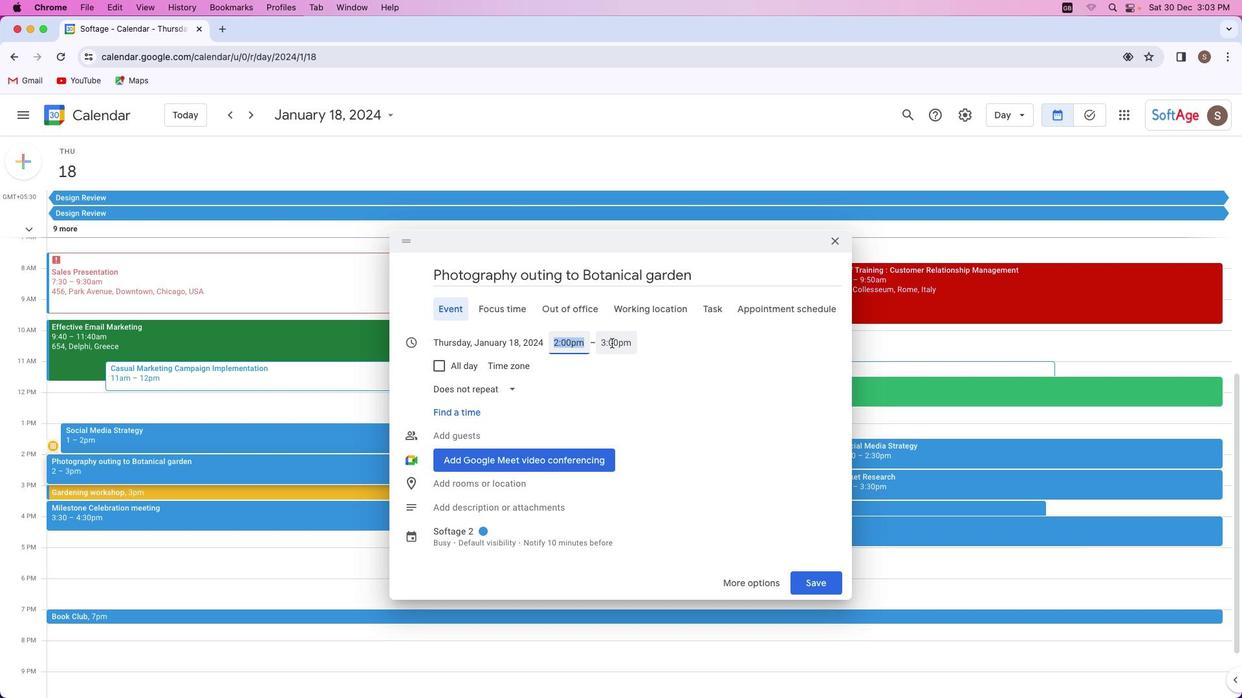 
Action: Mouse pressed left at (611, 343)
Screenshot: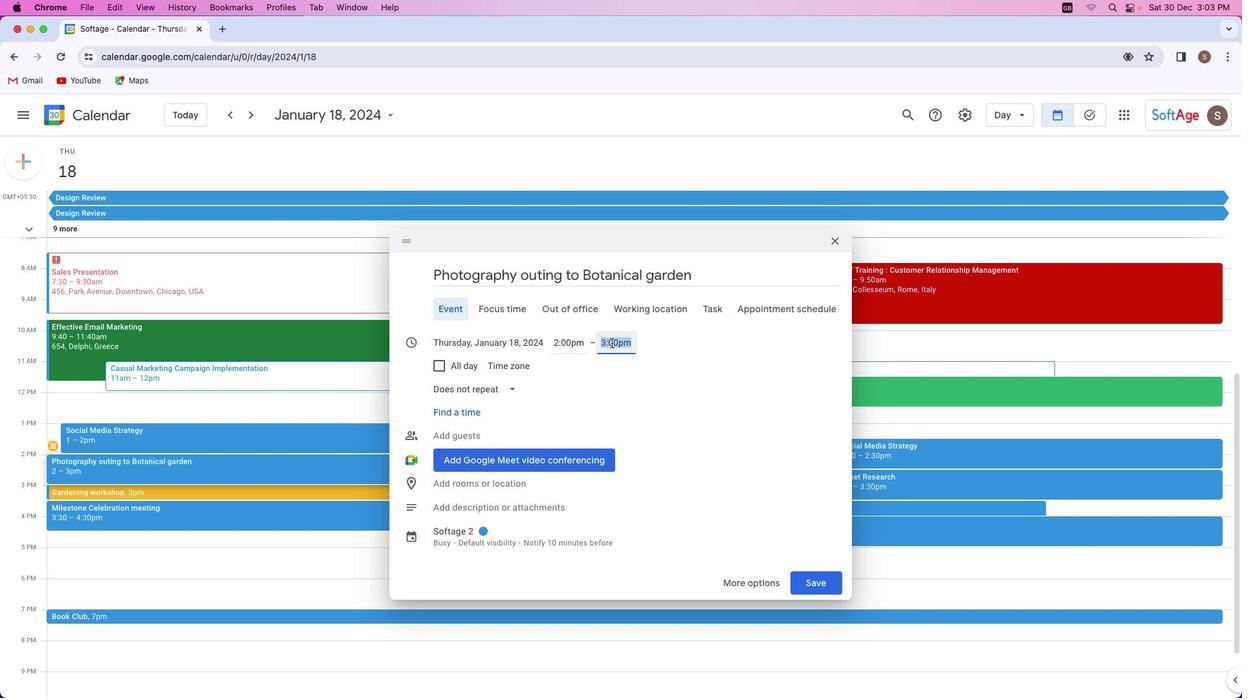 
Action: Mouse moved to (619, 372)
Screenshot: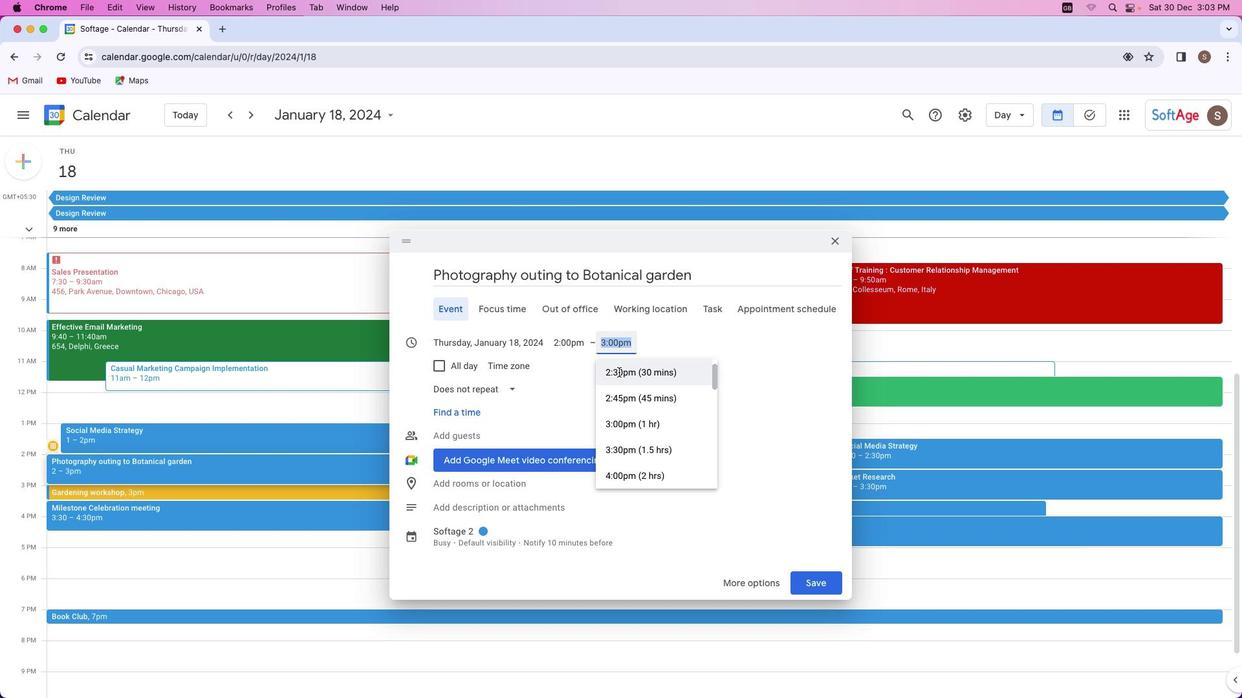 
Action: Mouse scrolled (619, 372) with delta (0, 0)
Screenshot: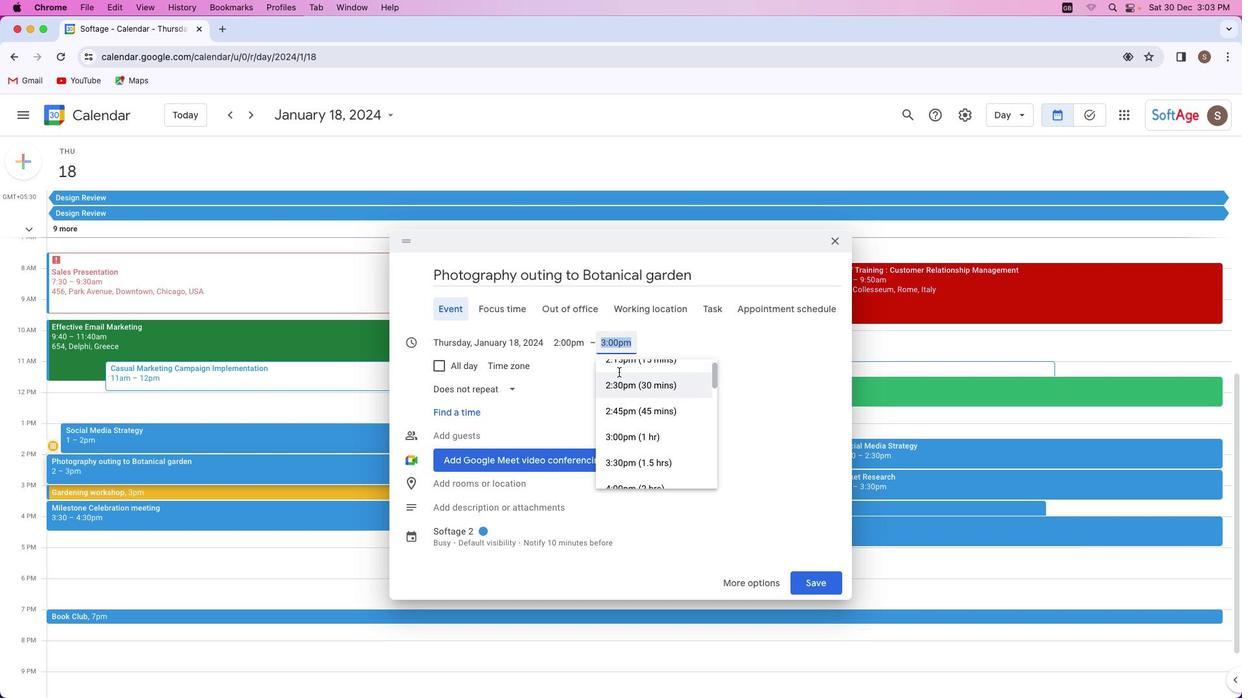 
Action: Mouse scrolled (619, 372) with delta (0, 0)
Screenshot: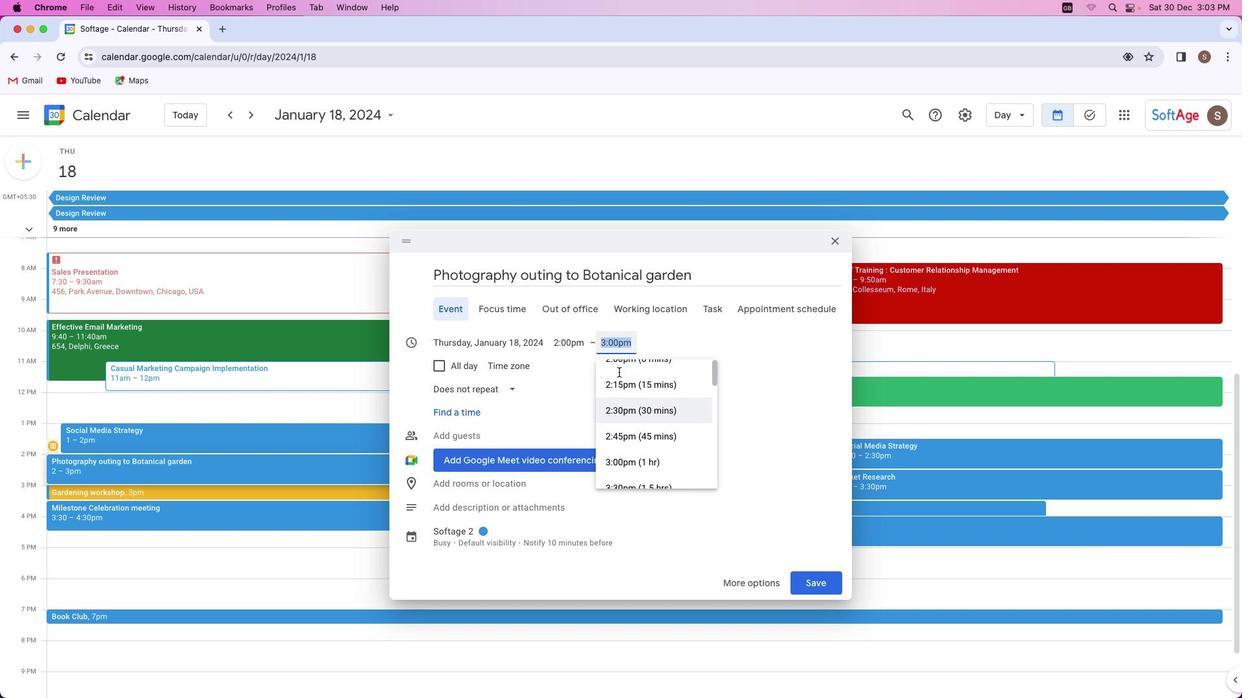 
Action: Mouse scrolled (619, 372) with delta (0, 1)
Screenshot: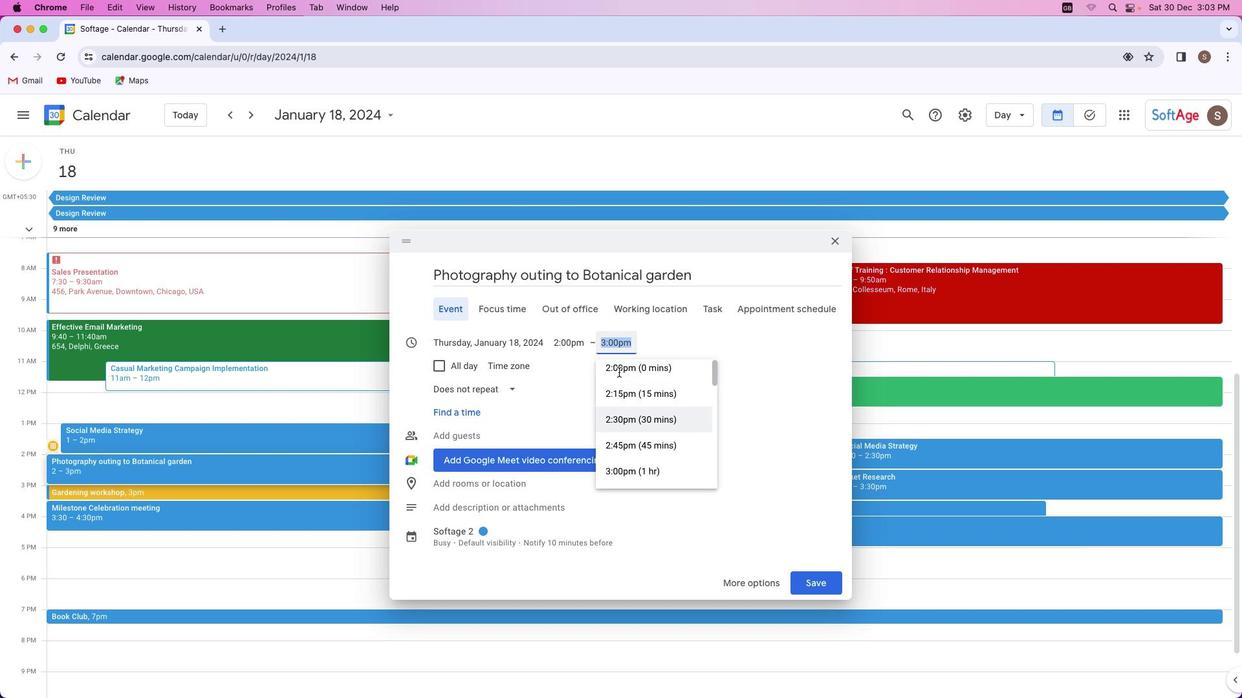 
Action: Mouse scrolled (619, 372) with delta (0, 3)
Screenshot: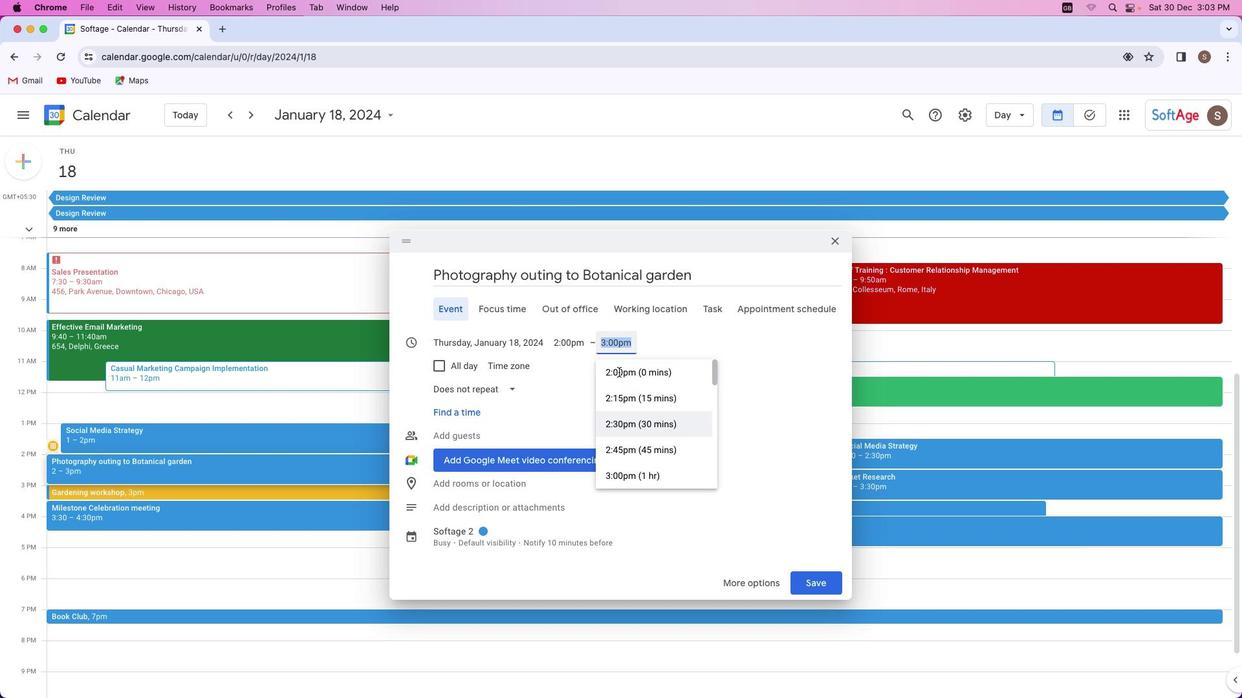 
Action: Mouse scrolled (619, 372) with delta (0, 4)
Screenshot: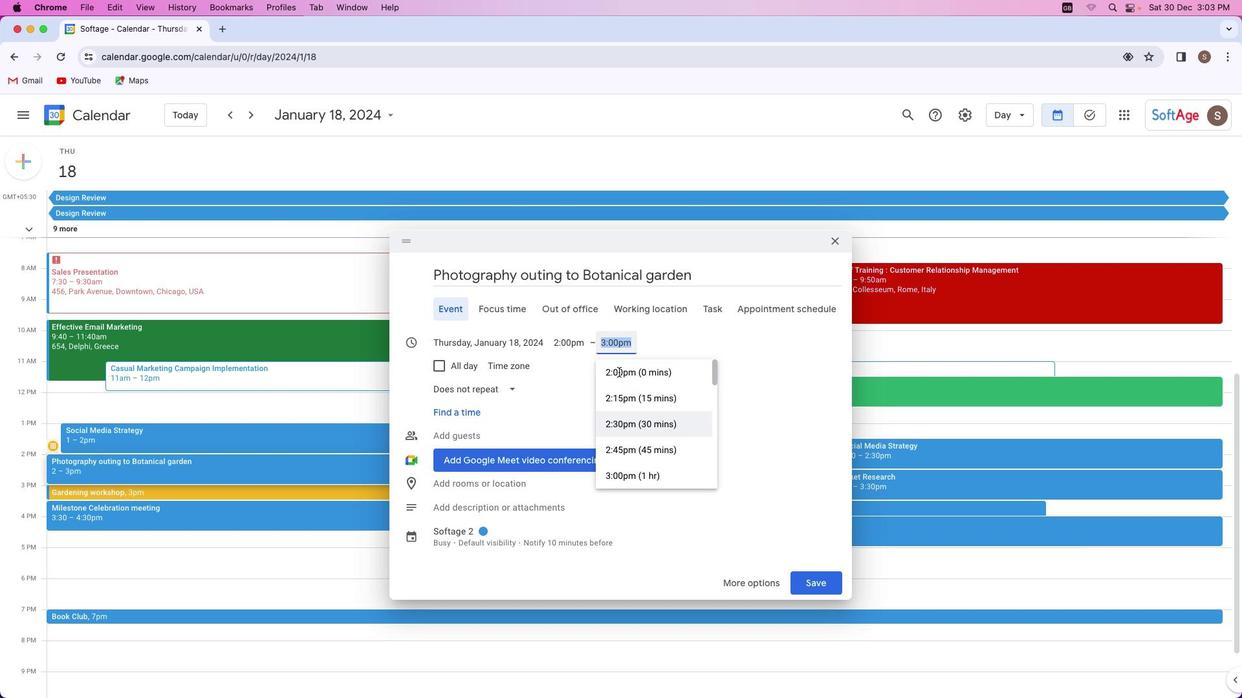 
Action: Mouse moved to (624, 373)
Screenshot: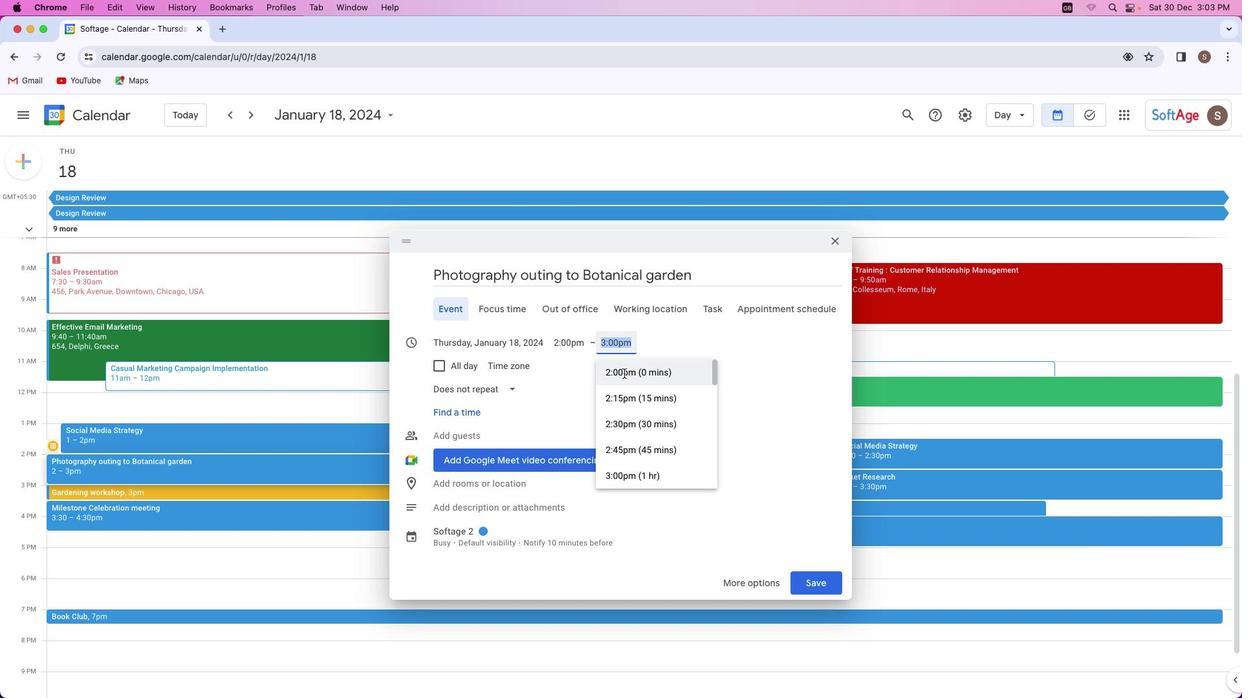 
Action: Mouse pressed left at (624, 373)
Screenshot: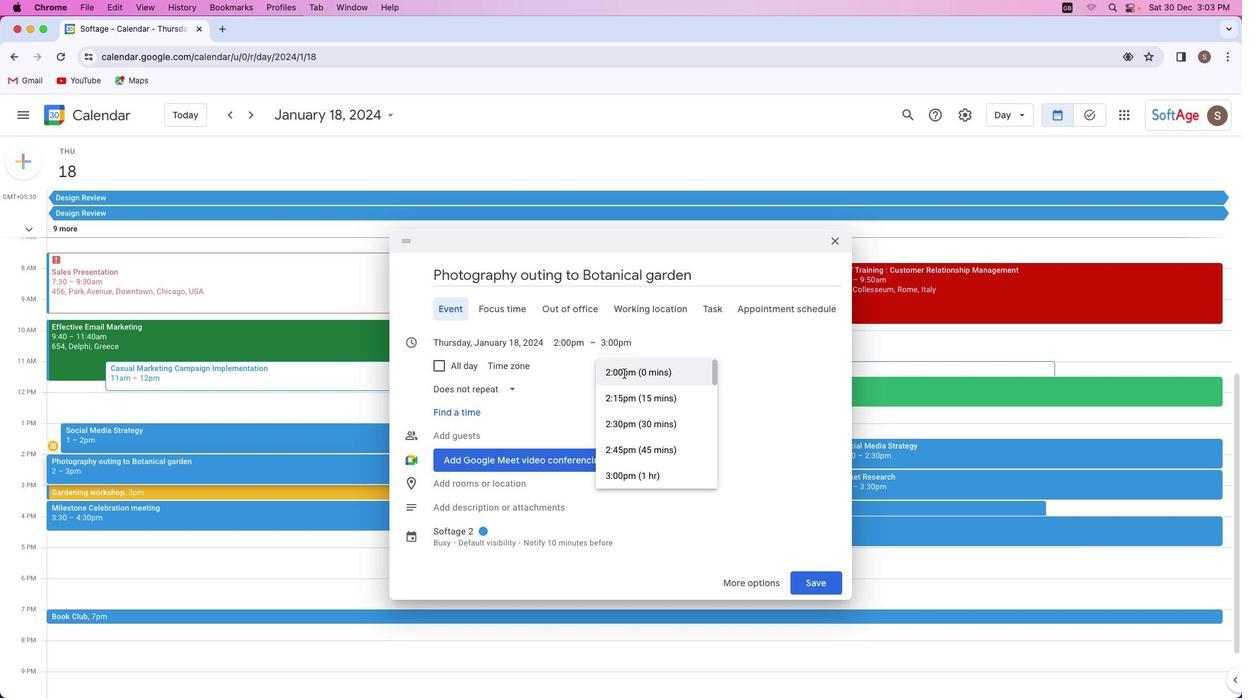 
Action: Mouse moved to (470, 503)
Screenshot: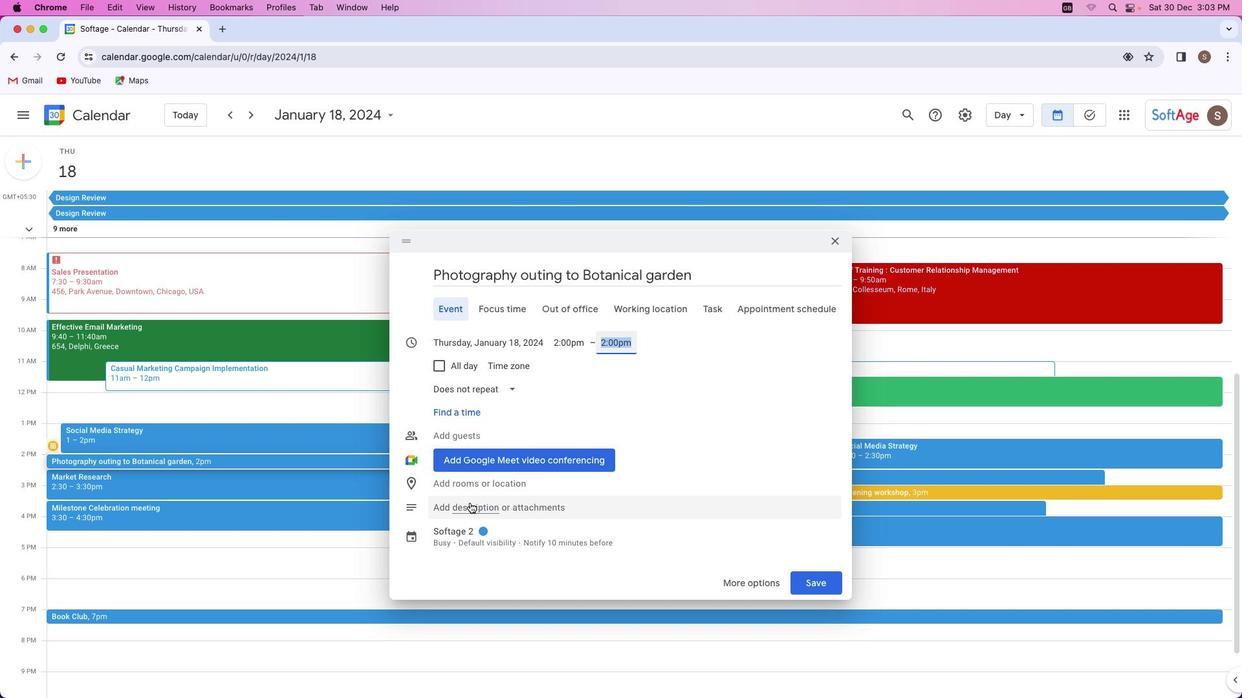 
Action: Mouse pressed left at (470, 503)
Screenshot: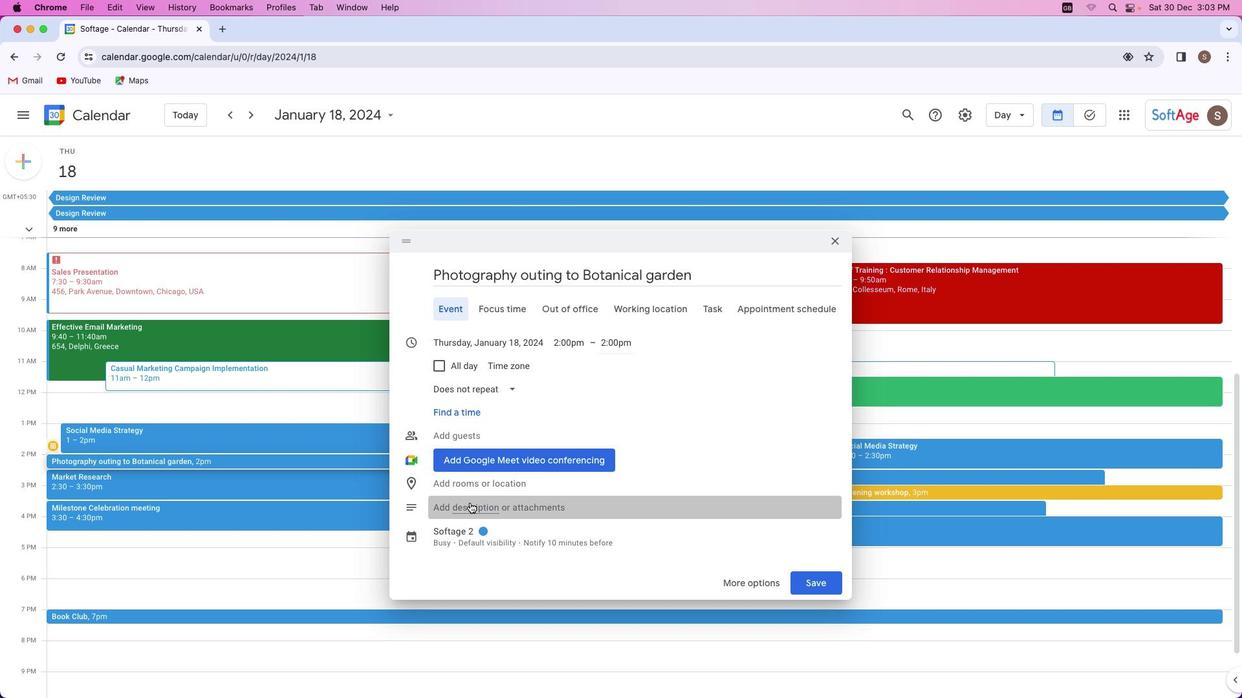 
Action: Mouse moved to (539, 467)
Screenshot: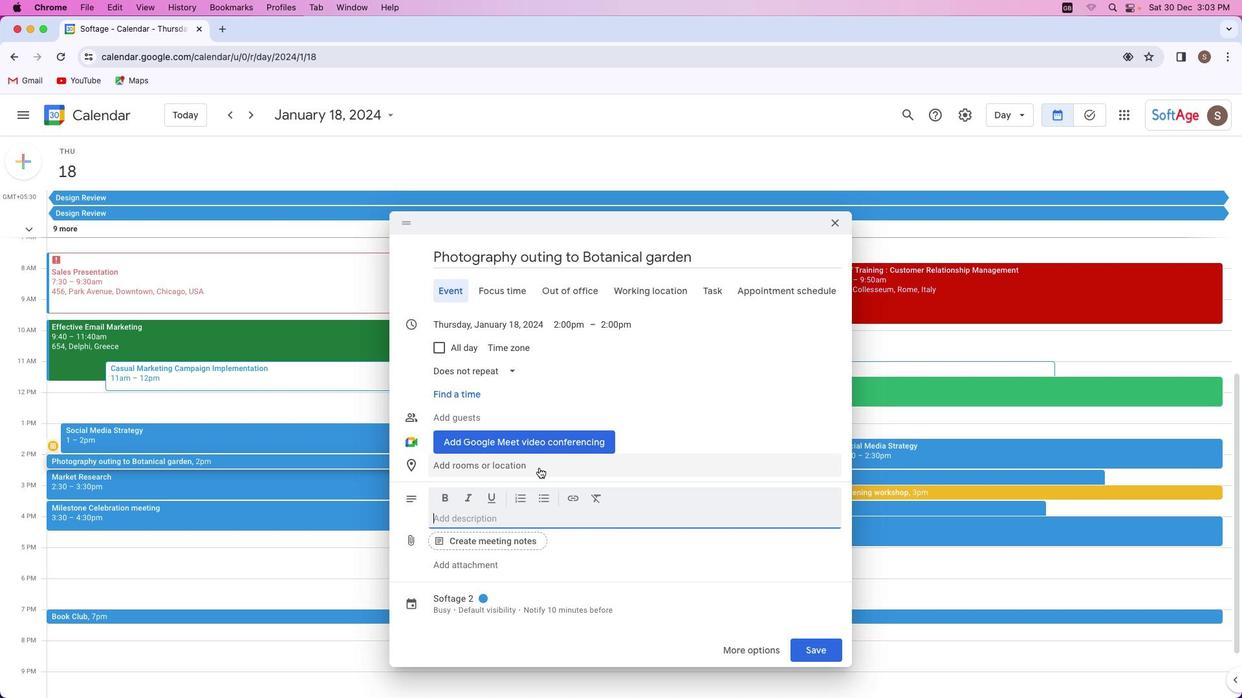 
Action: Key pressed Key.shift'T''h''i''s'Key.space'p''l''a''n'Key.space'i''s'Key.space'f''o''r'Key.space'p''h''o''t''o''g''r''a''p''h''y'Key.space'o''u''t''i''n''g'Key.space't''o'Key.spaceKey.shift'B''o''t''a''n''i''c''a''l'Key.space'g''a''r''d''i'Key.backspace'e''n''.'
Screenshot: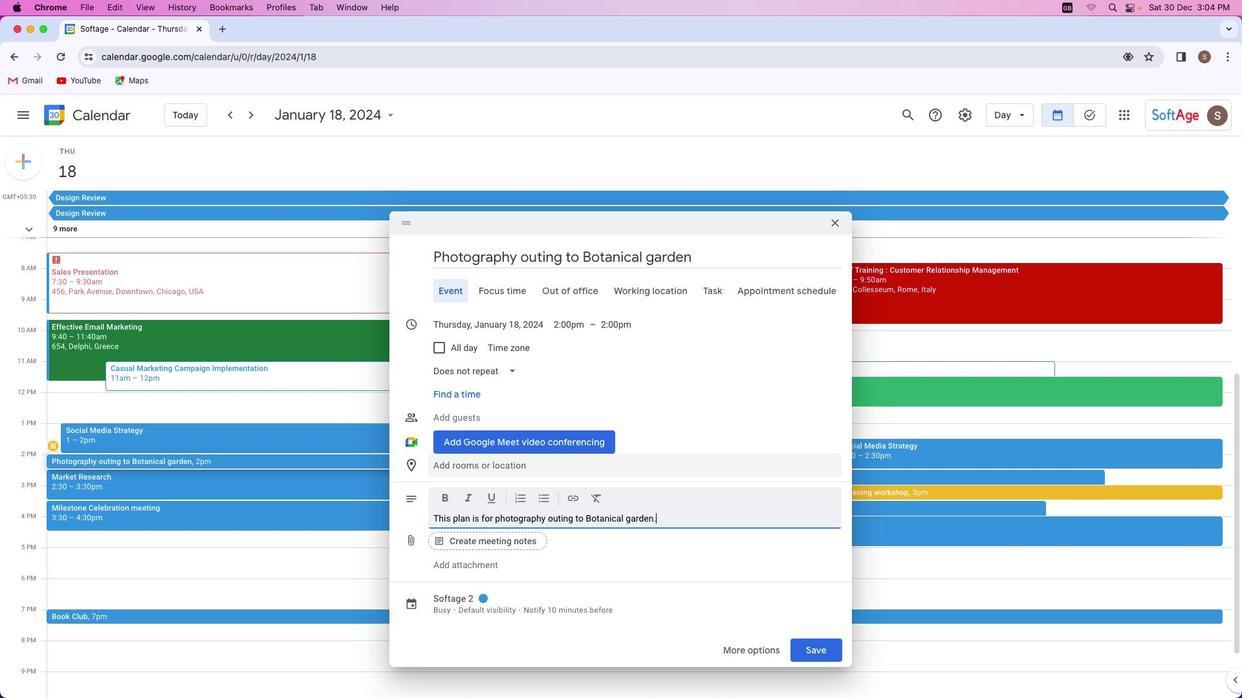 
Action: Mouse moved to (480, 594)
Screenshot: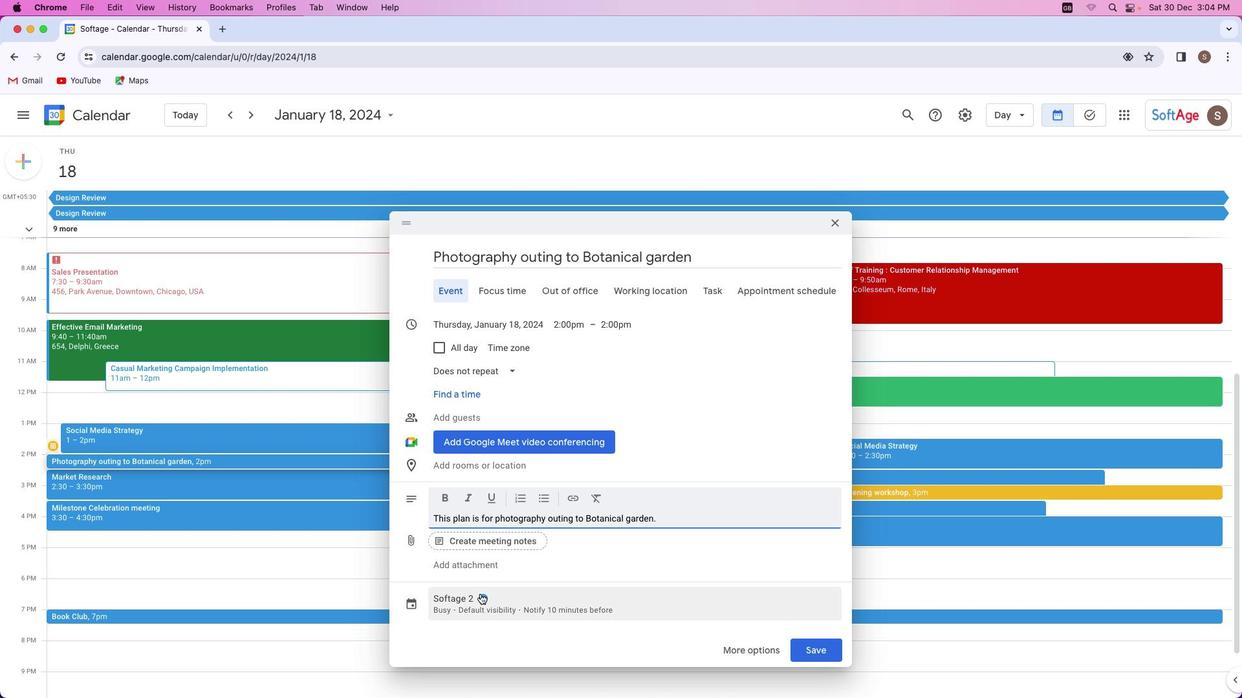 
Action: Mouse pressed left at (480, 594)
Screenshot: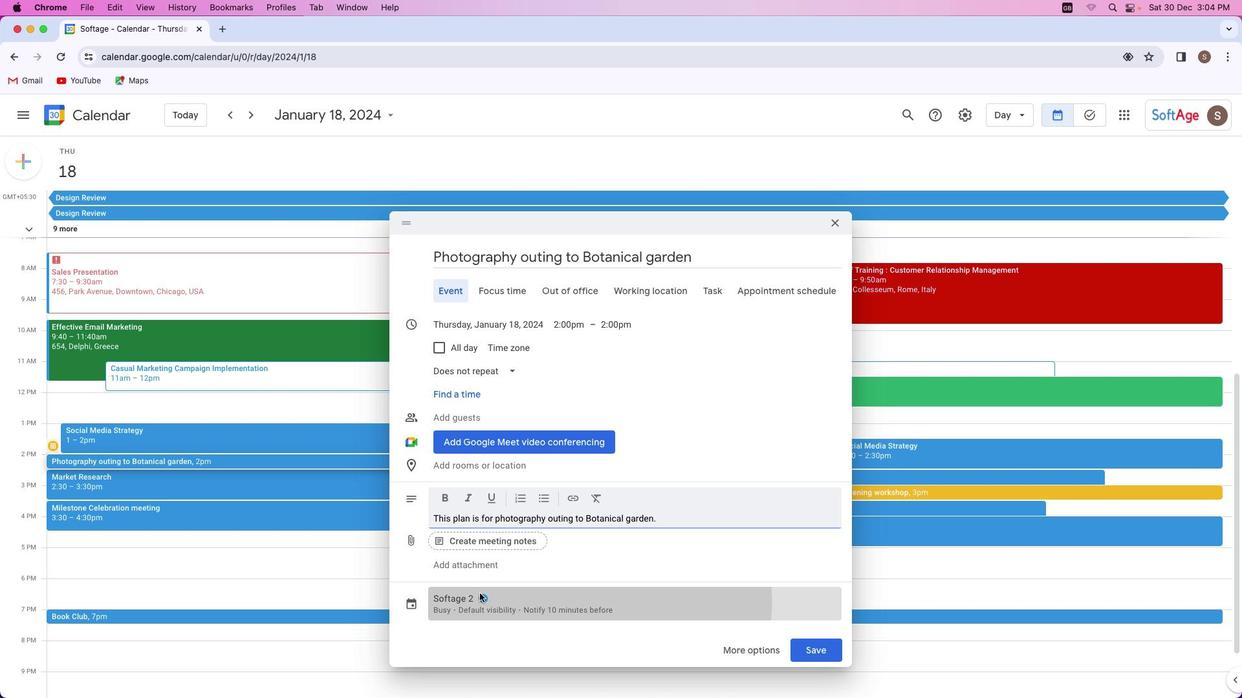 
Action: Mouse moved to (508, 509)
Screenshot: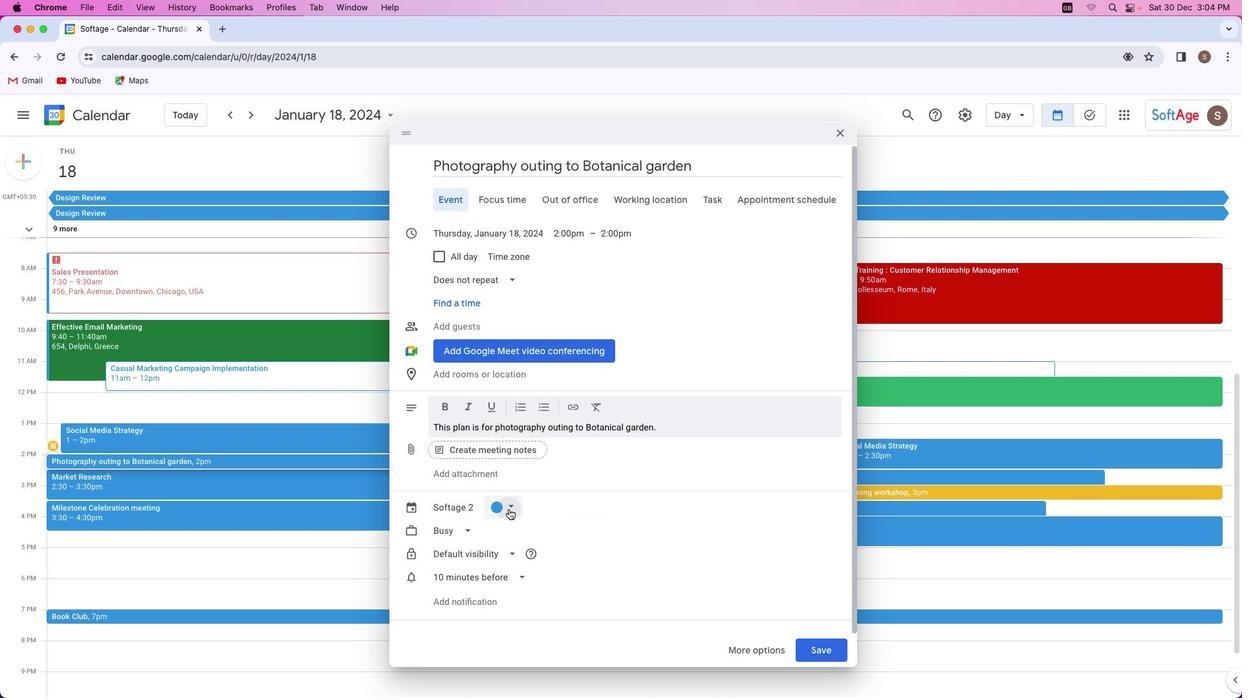 
Action: Mouse pressed left at (508, 509)
Screenshot: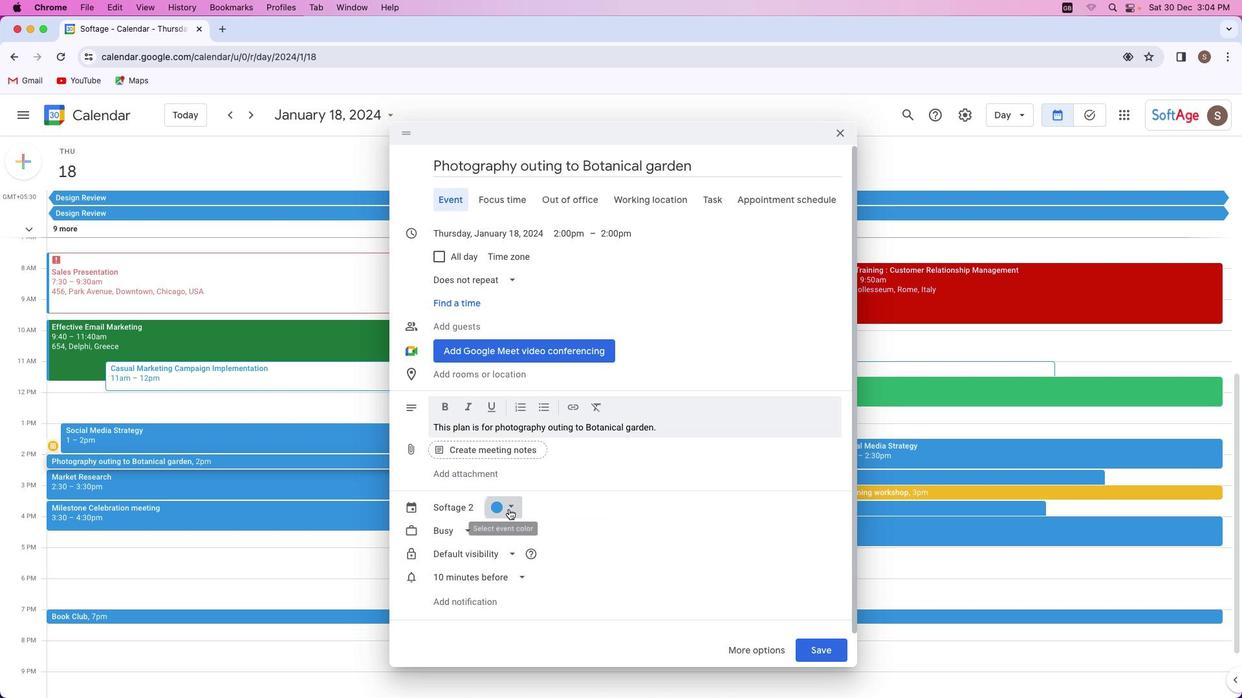 
Action: Mouse moved to (512, 544)
Screenshot: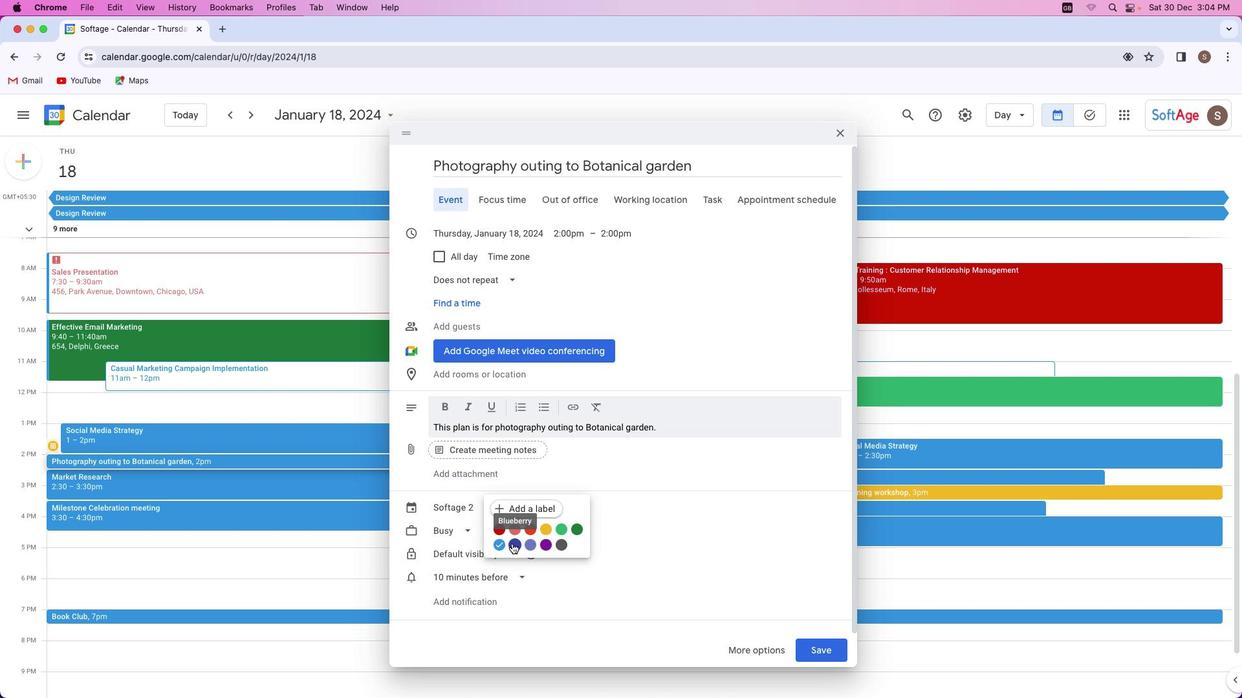 
Action: Mouse pressed left at (512, 544)
Screenshot: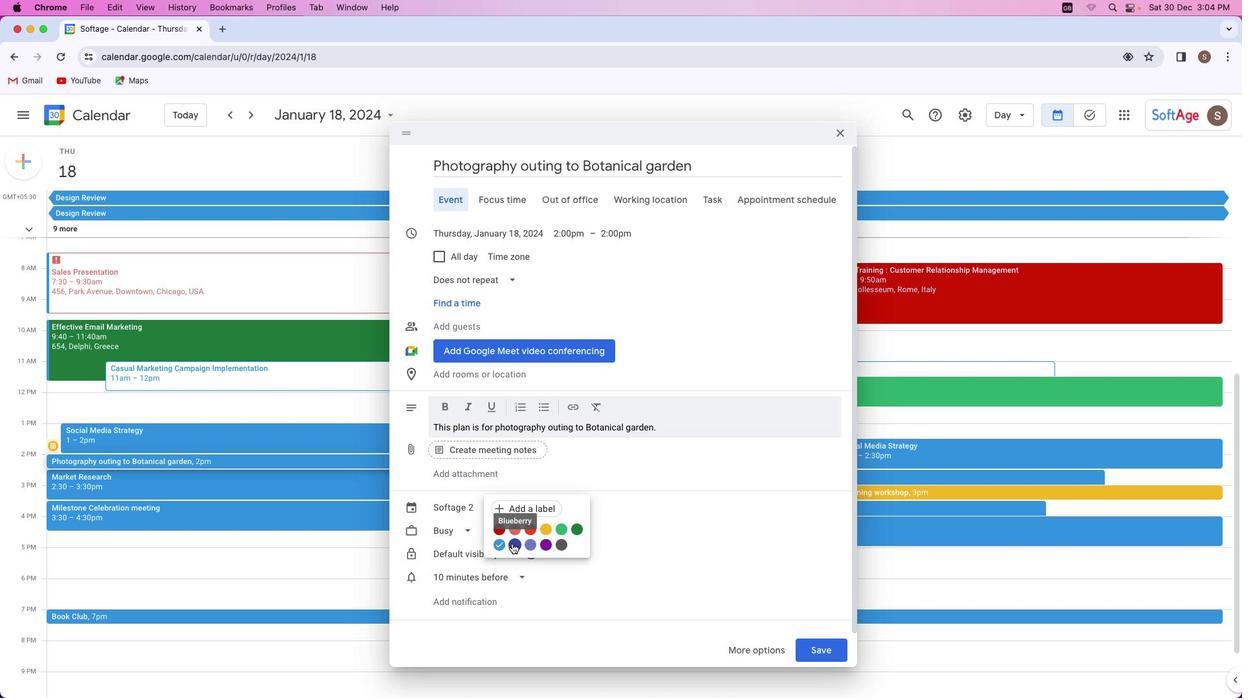
Action: Mouse moved to (806, 647)
Screenshot: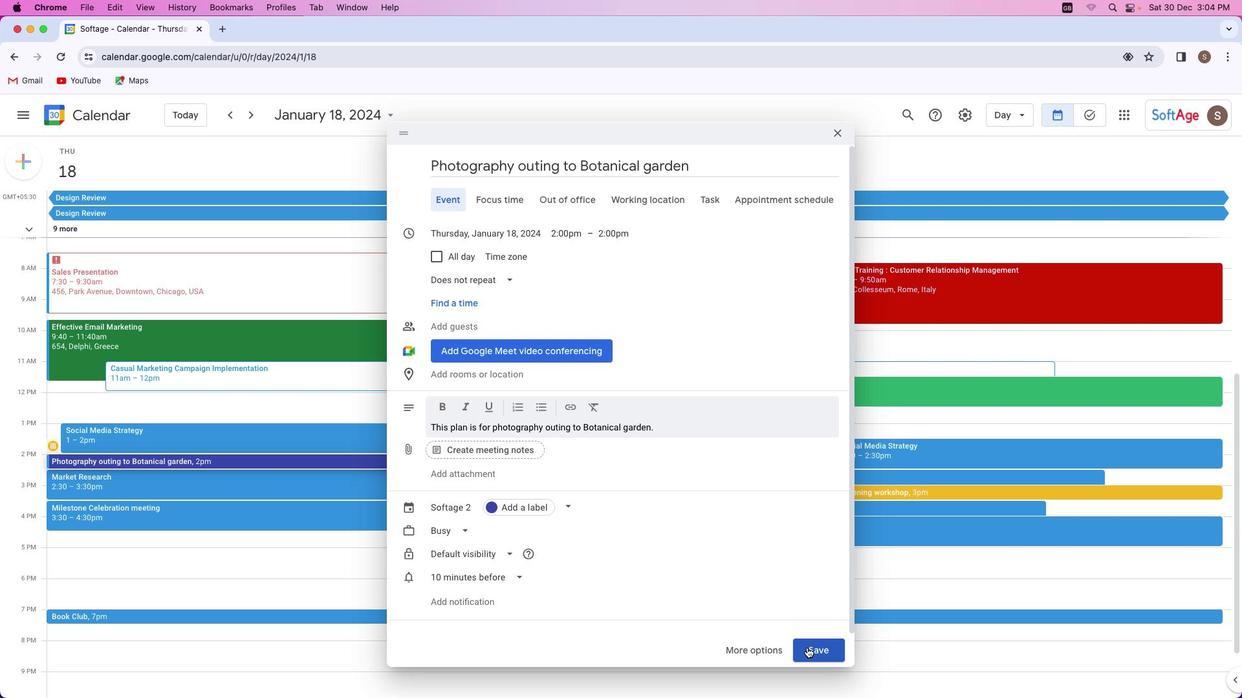 
Action: Mouse pressed left at (806, 647)
Screenshot: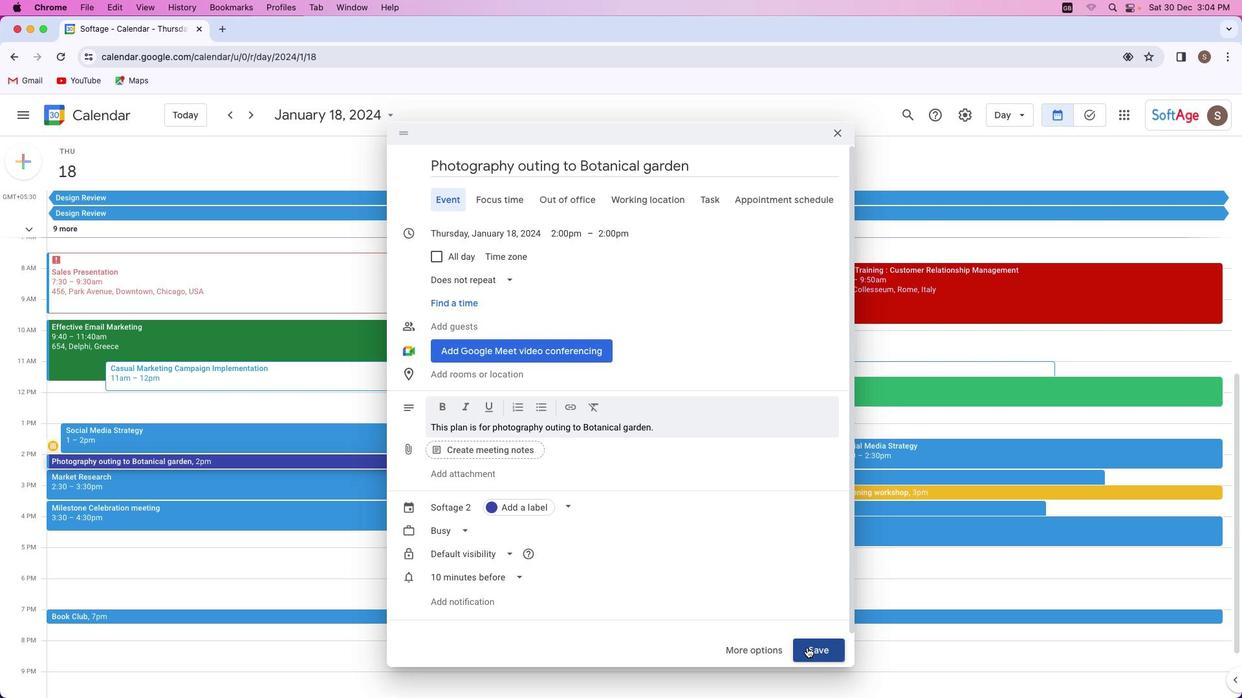
Action: Mouse moved to (161, 458)
Screenshot: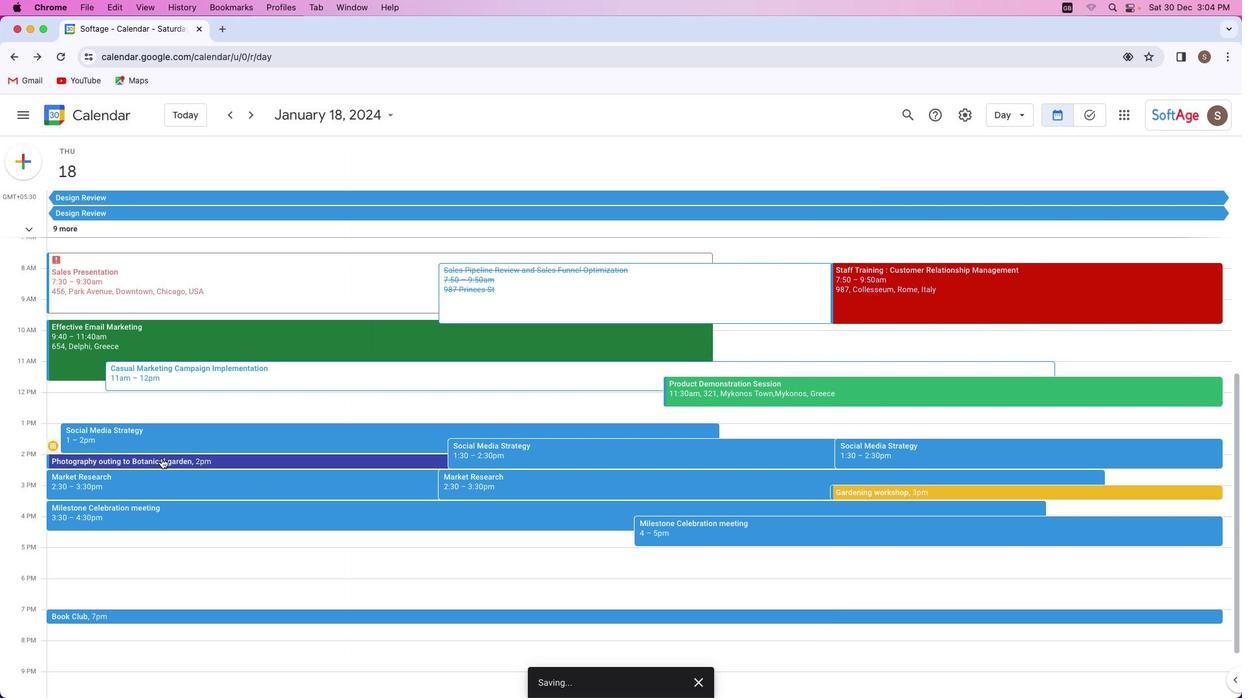 
Action: Mouse pressed left at (161, 458)
Screenshot: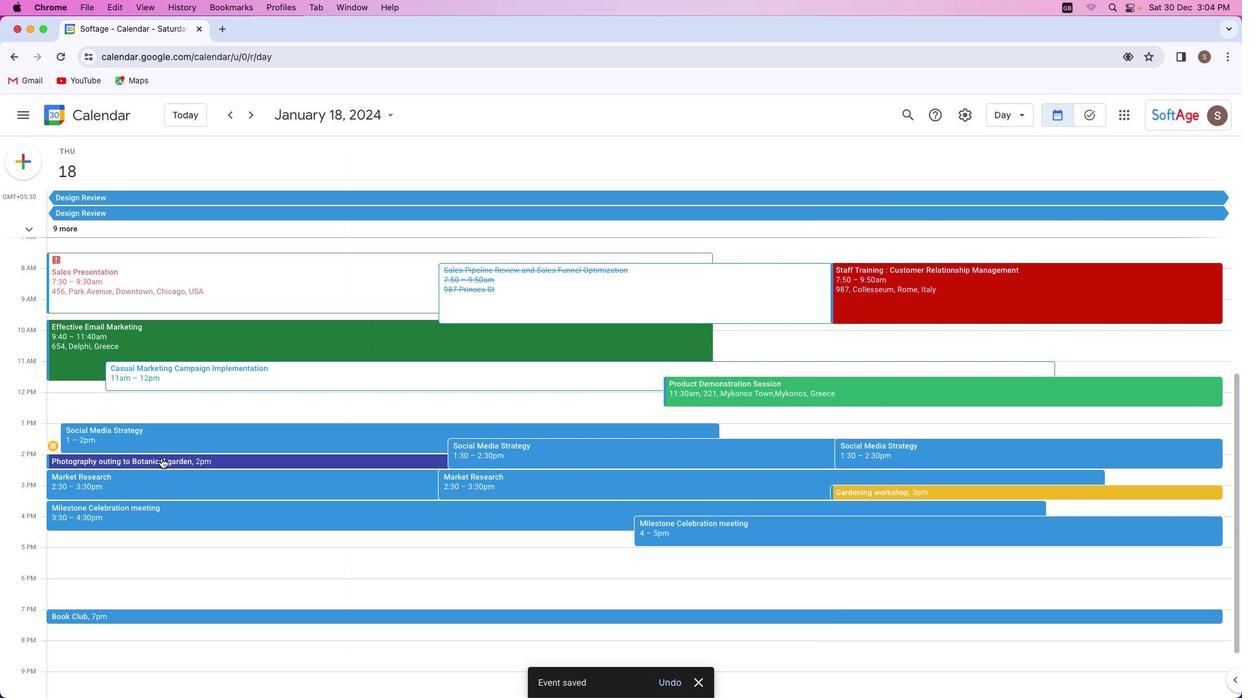 
Action: Mouse moved to (644, 370)
Screenshot: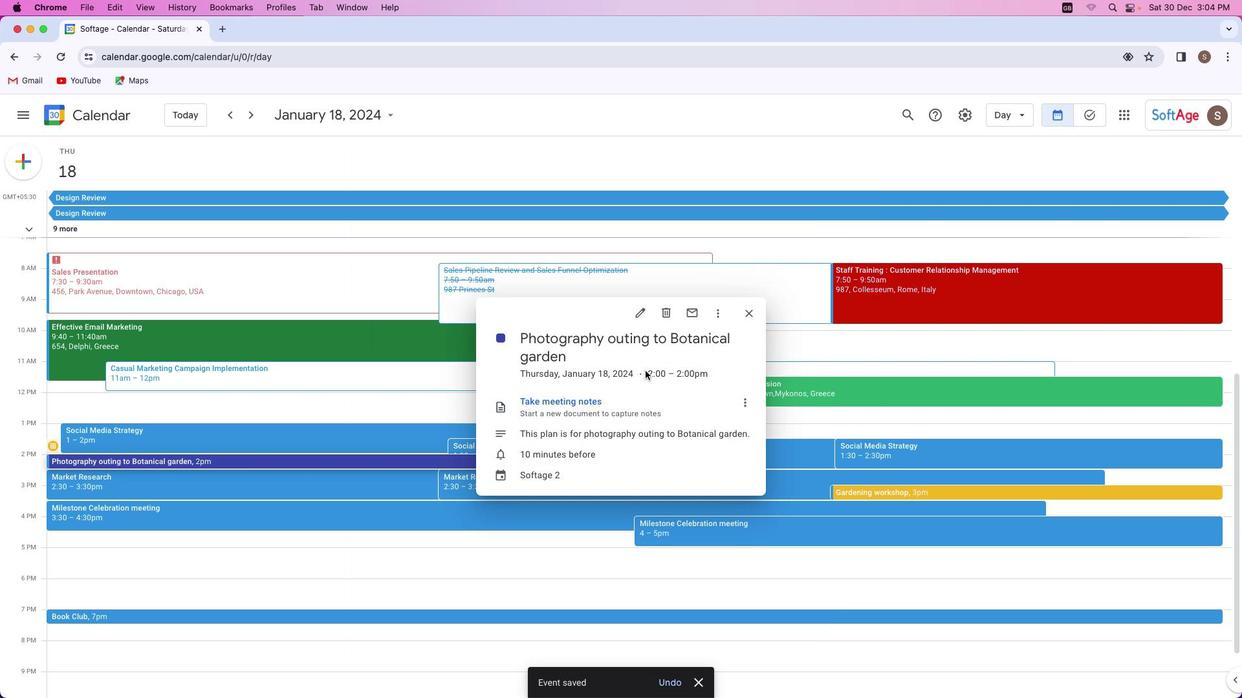 
Action: Mouse pressed left at (644, 370)
Screenshot: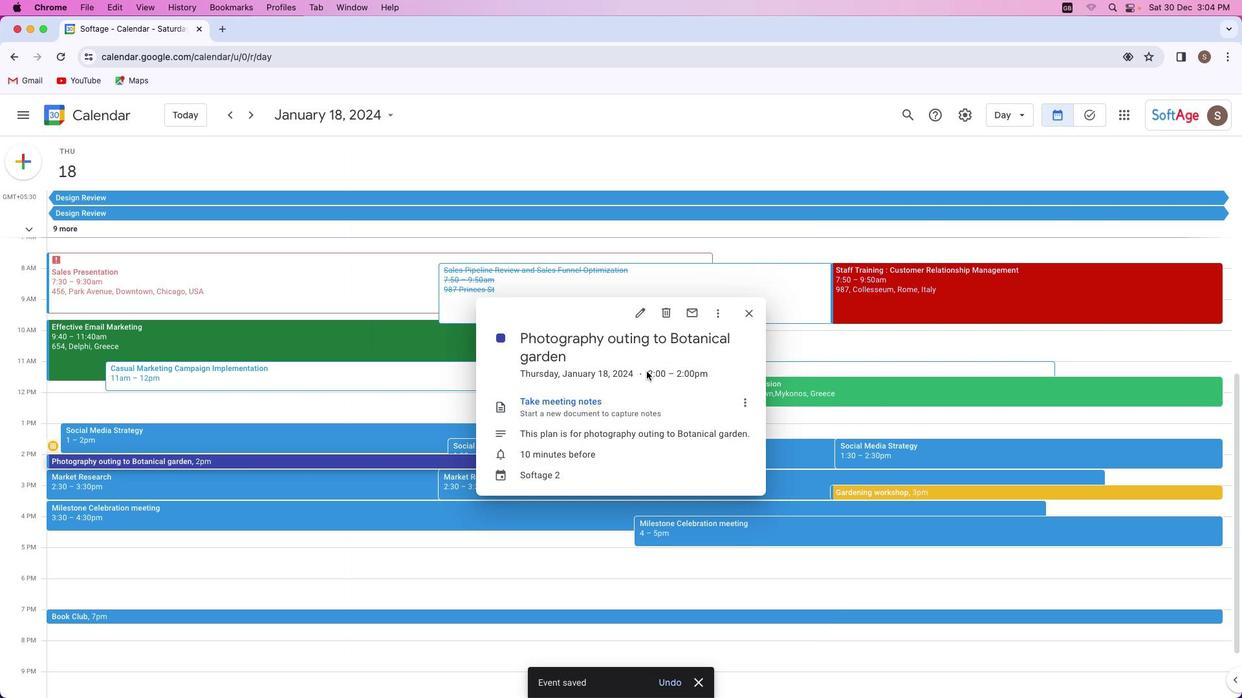 
Action: Mouse moved to (594, 374)
Screenshot: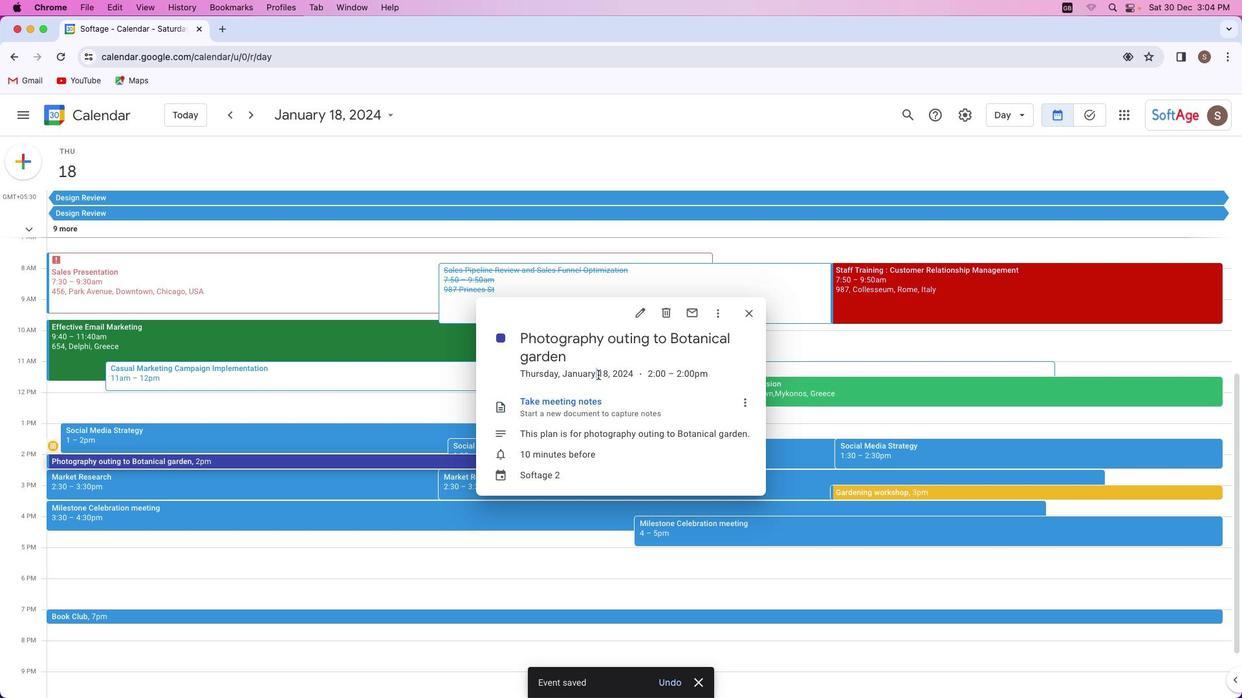
Action: Mouse pressed left at (594, 374)
Screenshot: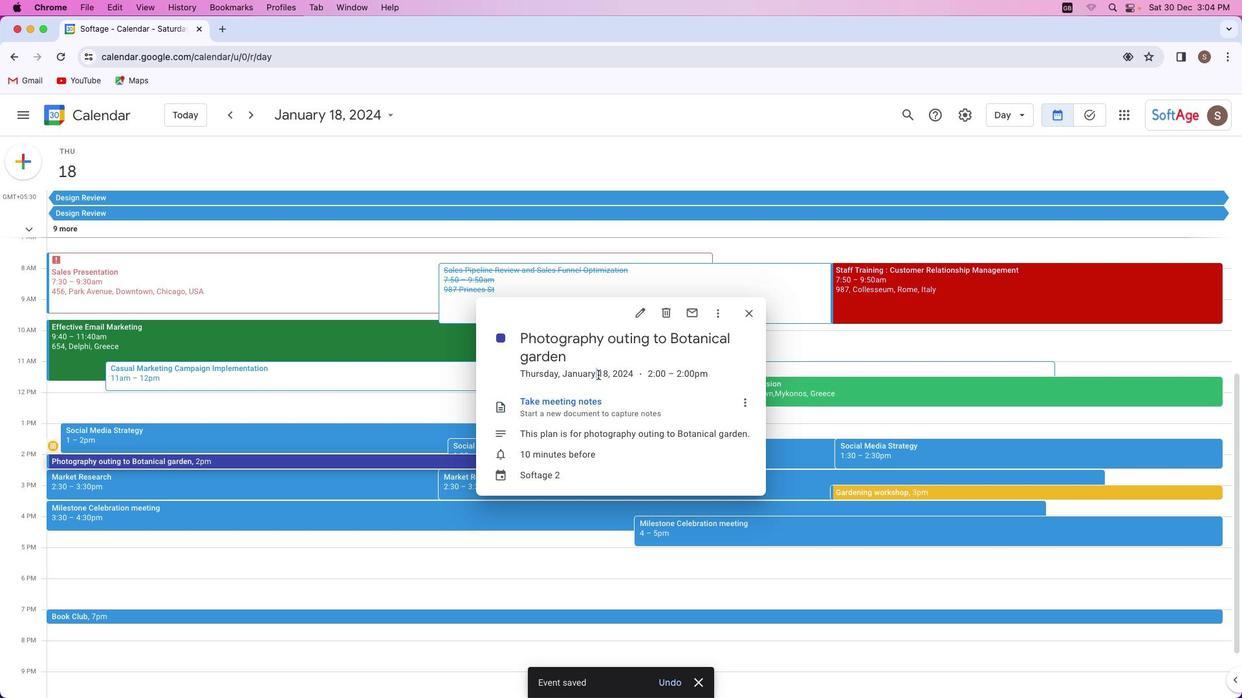 
Action: Mouse moved to (691, 385)
Screenshot: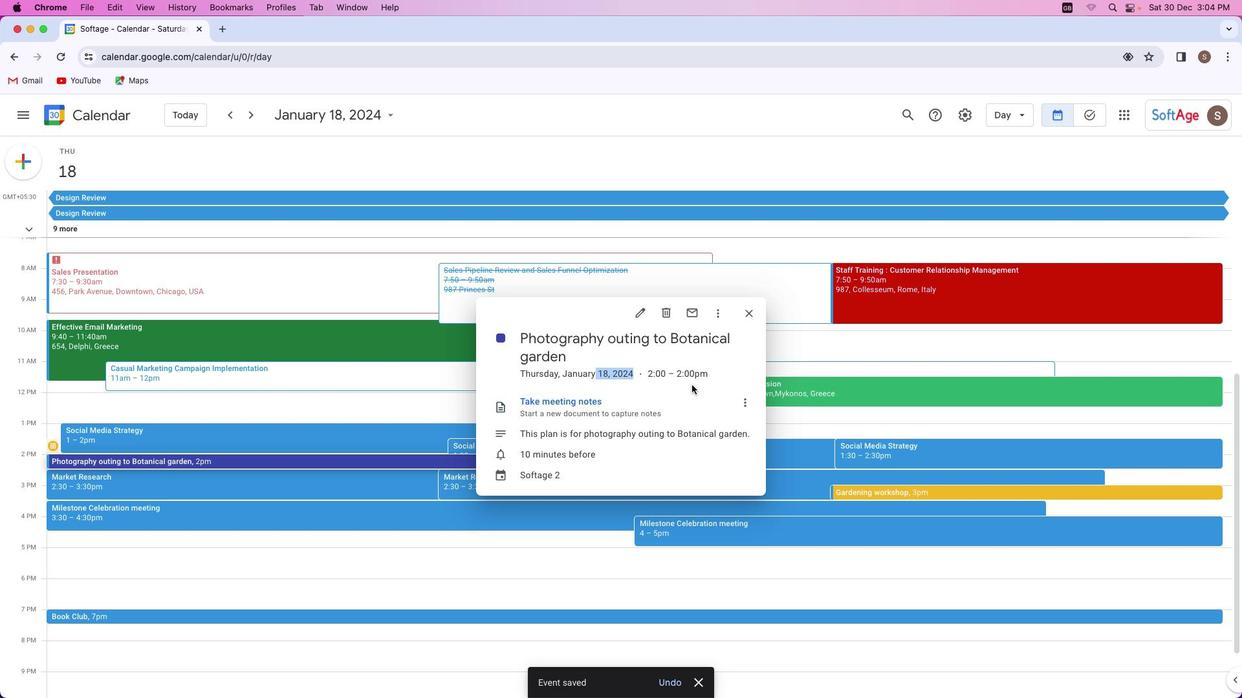 
Action: Mouse pressed left at (691, 385)
Screenshot: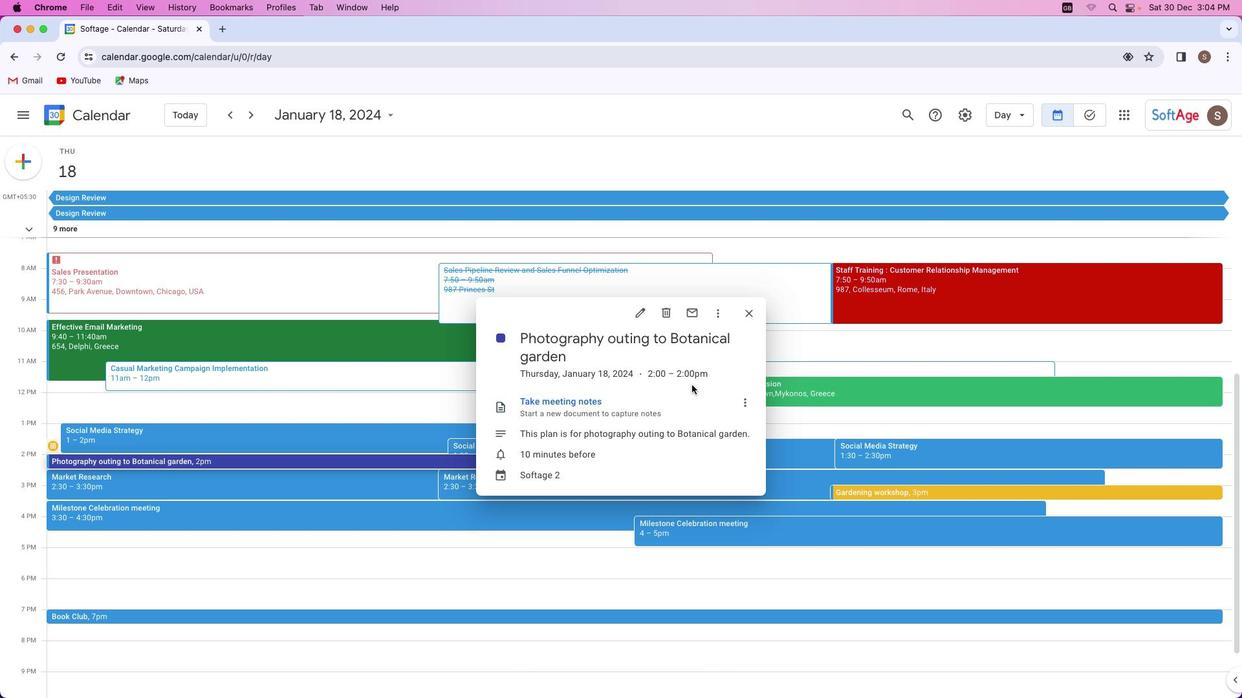 
Action: Mouse moved to (689, 385)
Screenshot: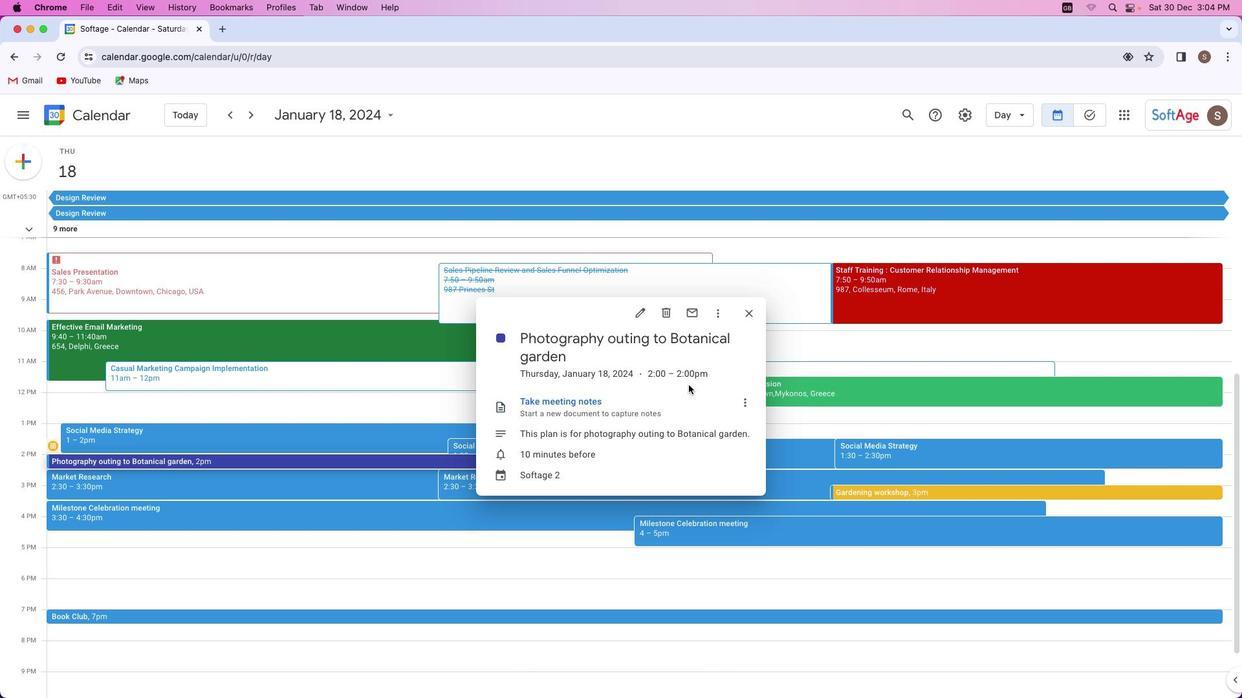 
